 Task: Open Card DIY Review in Board Sales Forecasting and Goal Setting to Workspace Email Marketing Agencies and add a team member Softage.4@softage.net, a label Green, a checklist Volunteer Management, an attachment from your computer, a color Green and finally, add a card description 'Create and send out employee satisfaction survey on performance feedback and recognition' and a comment 'Let us approach this task with a sense of ownership and pride, taking responsibility for its success or failure.'. Add a start date 'Jan 08, 1900' with a due date 'Jan 15, 1900'
Action: Mouse moved to (83, 335)
Screenshot: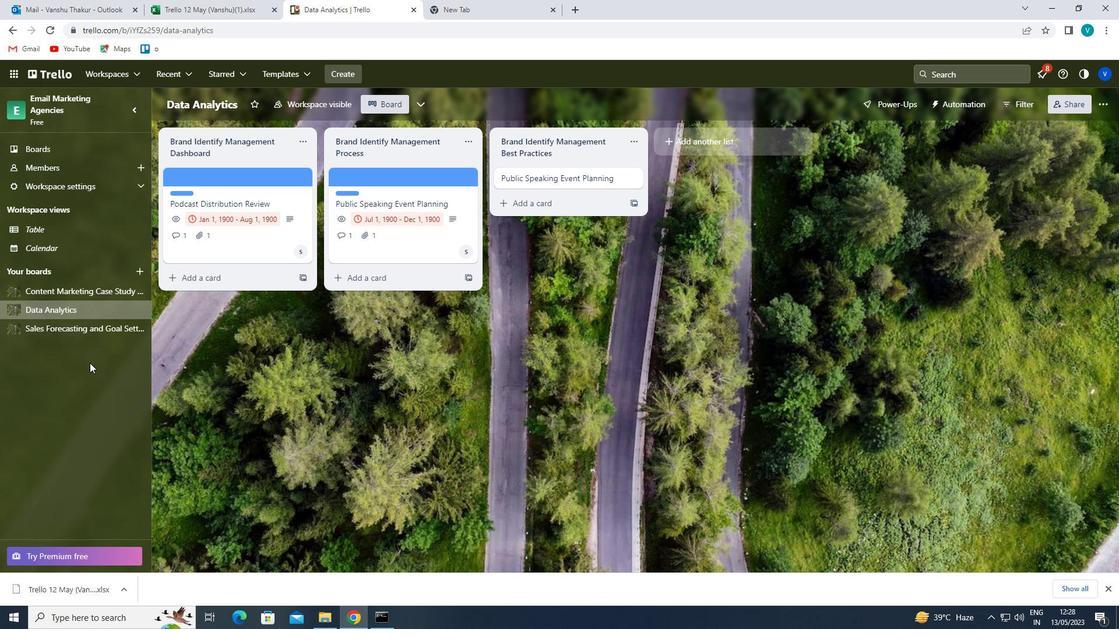 
Action: Mouse pressed left at (83, 335)
Screenshot: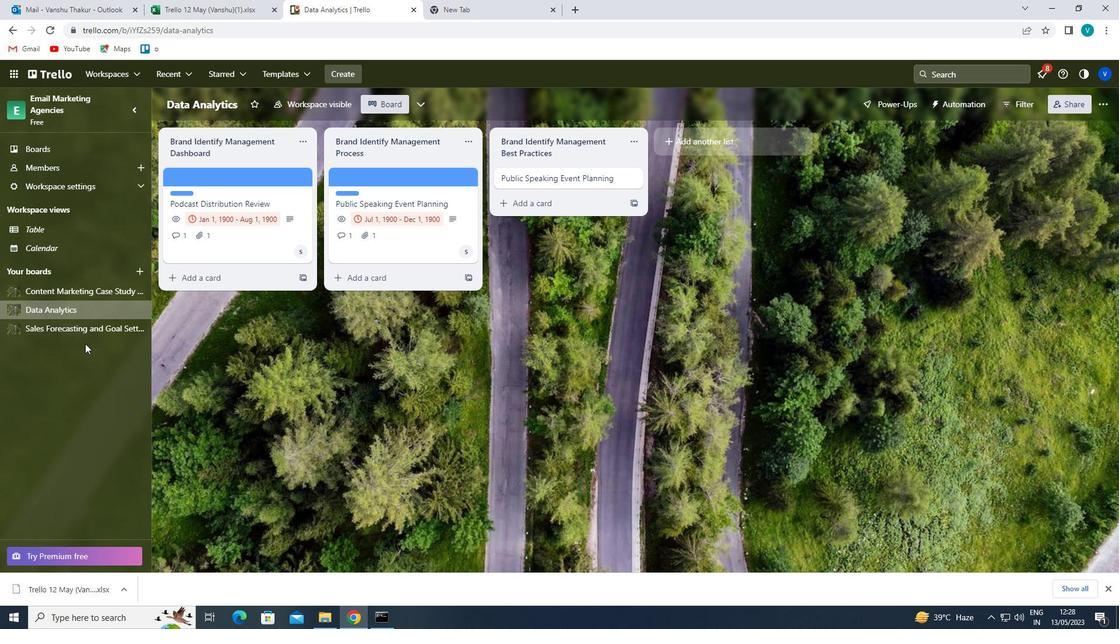 
Action: Mouse moved to (562, 177)
Screenshot: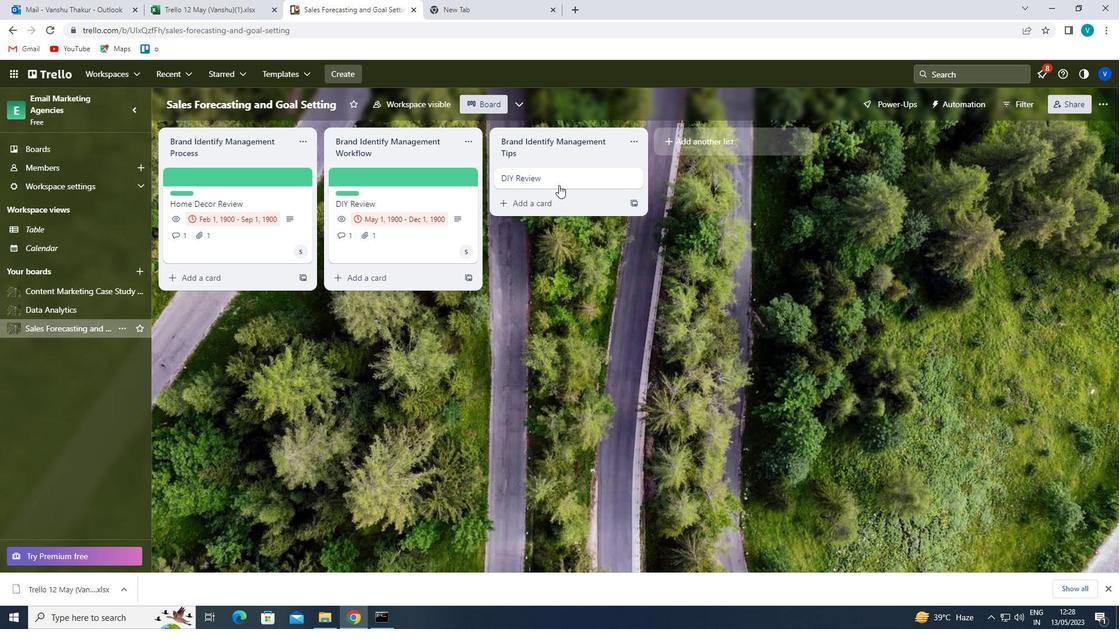 
Action: Mouse pressed left at (562, 177)
Screenshot: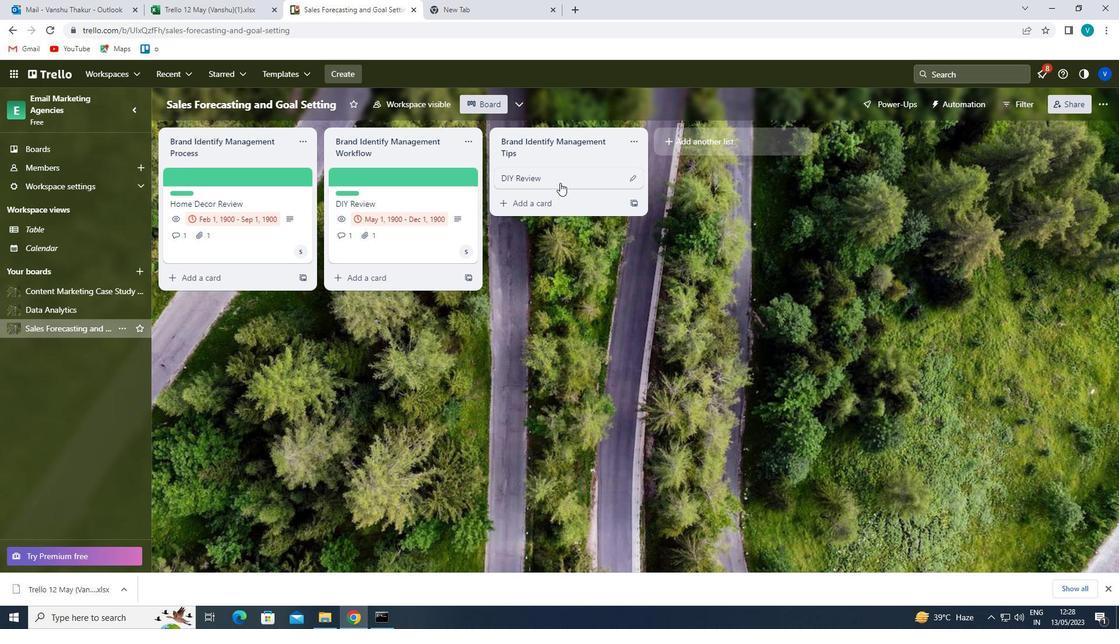 
Action: Mouse moved to (685, 206)
Screenshot: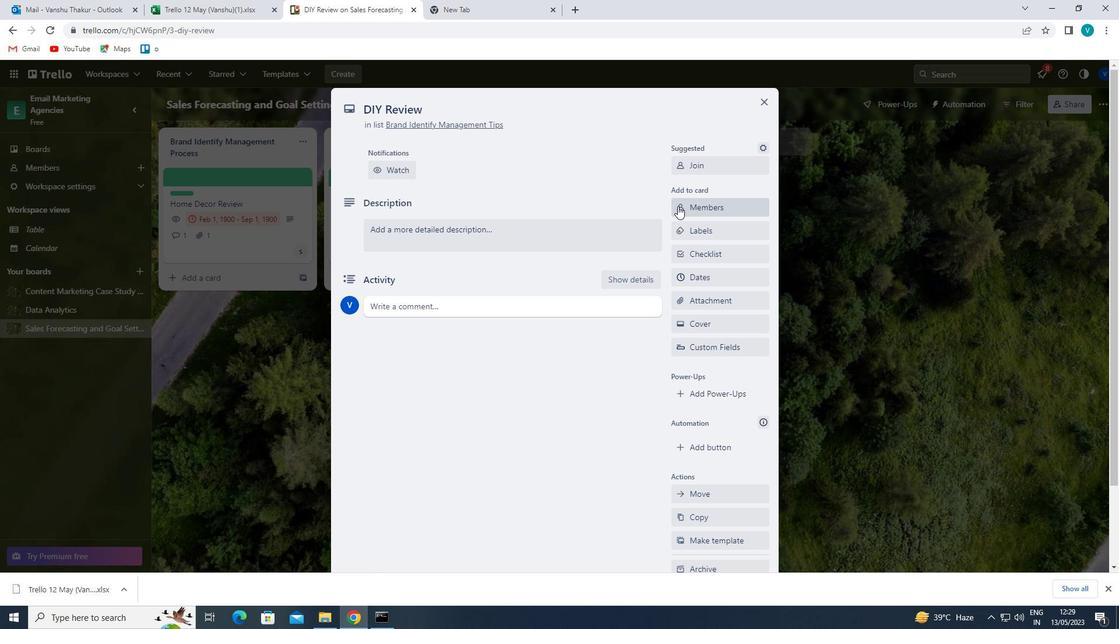 
Action: Mouse pressed left at (685, 206)
Screenshot: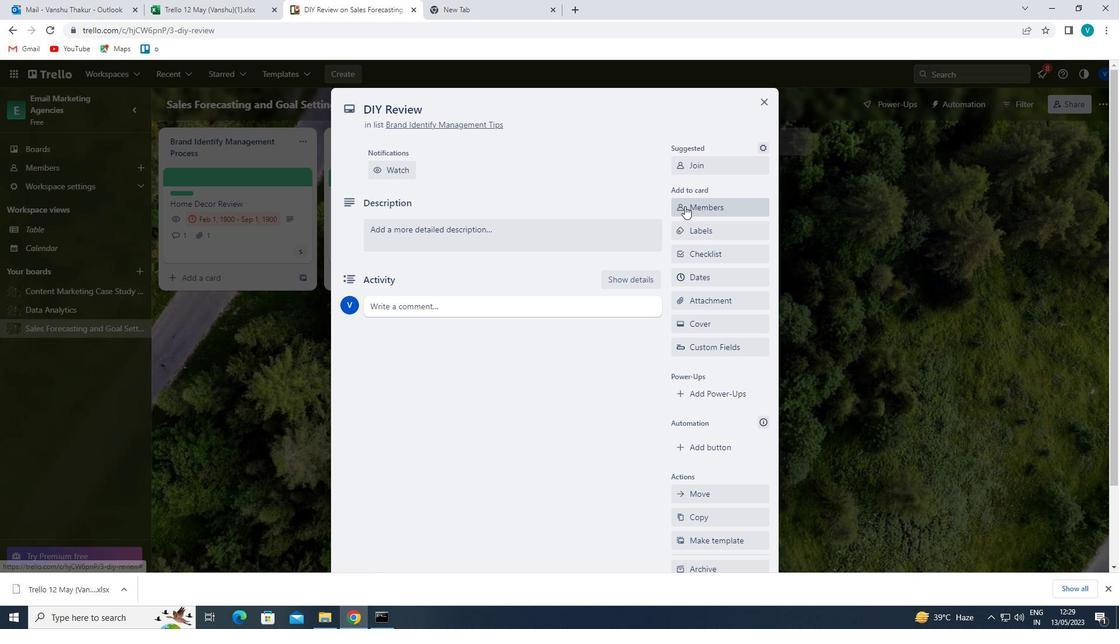 
Action: Mouse moved to (703, 264)
Screenshot: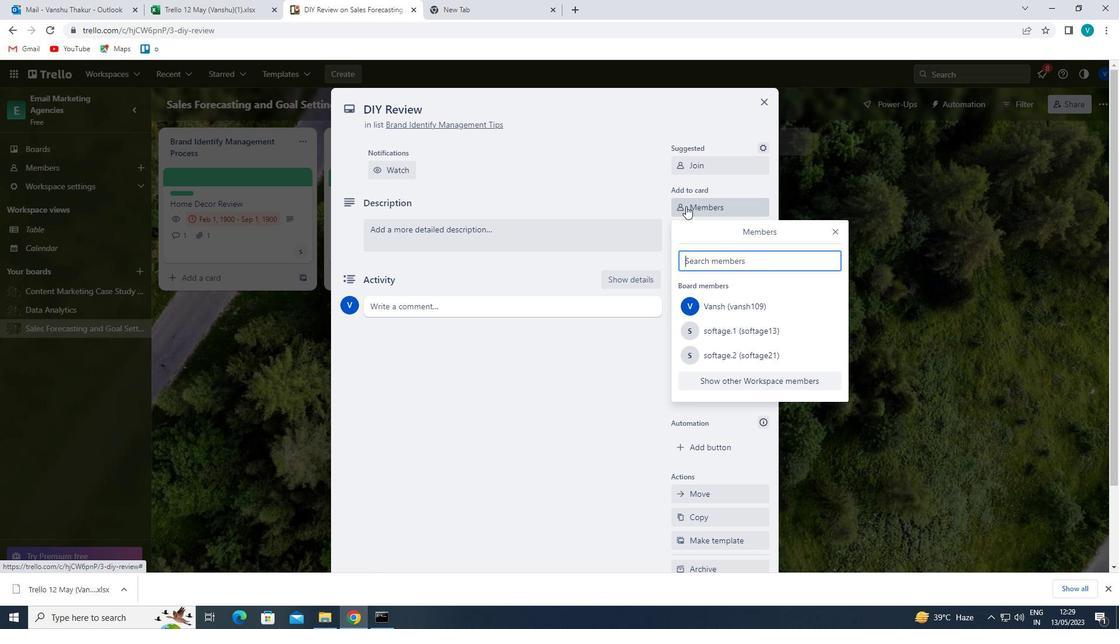 
Action: Mouse pressed left at (703, 264)
Screenshot: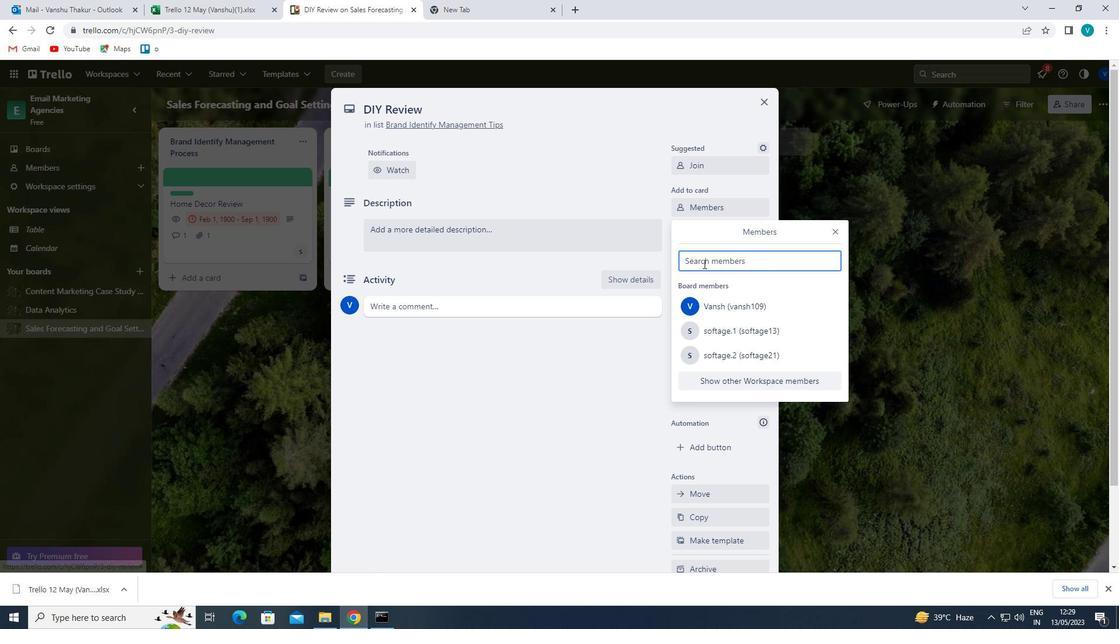 
Action: Key pressed <Key.shift>SOG<Key.backspace>FT
Screenshot: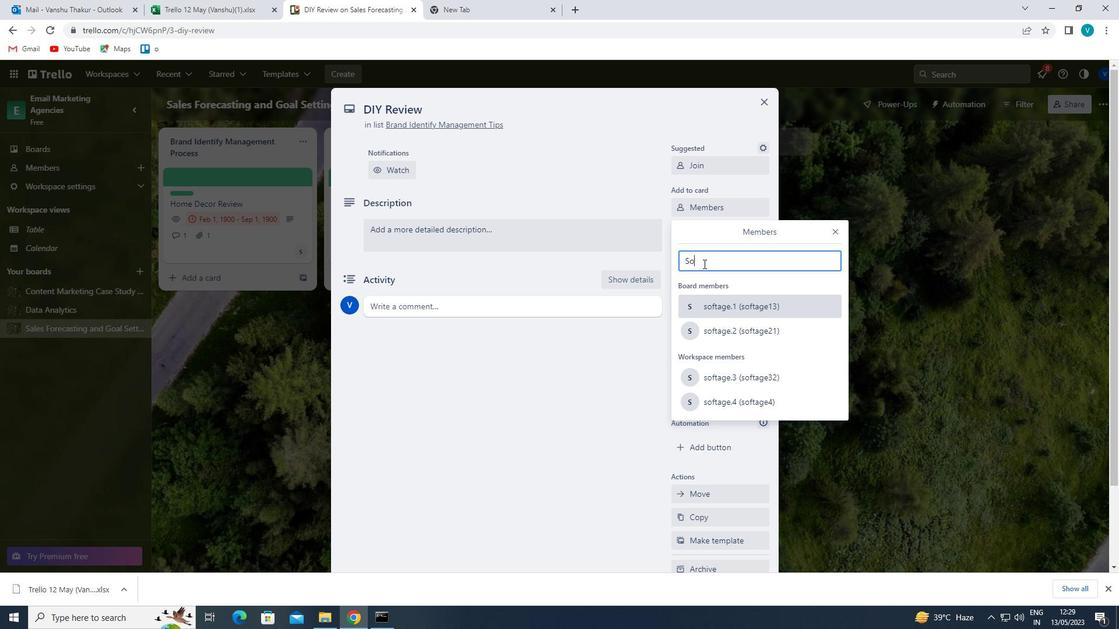 
Action: Mouse moved to (759, 401)
Screenshot: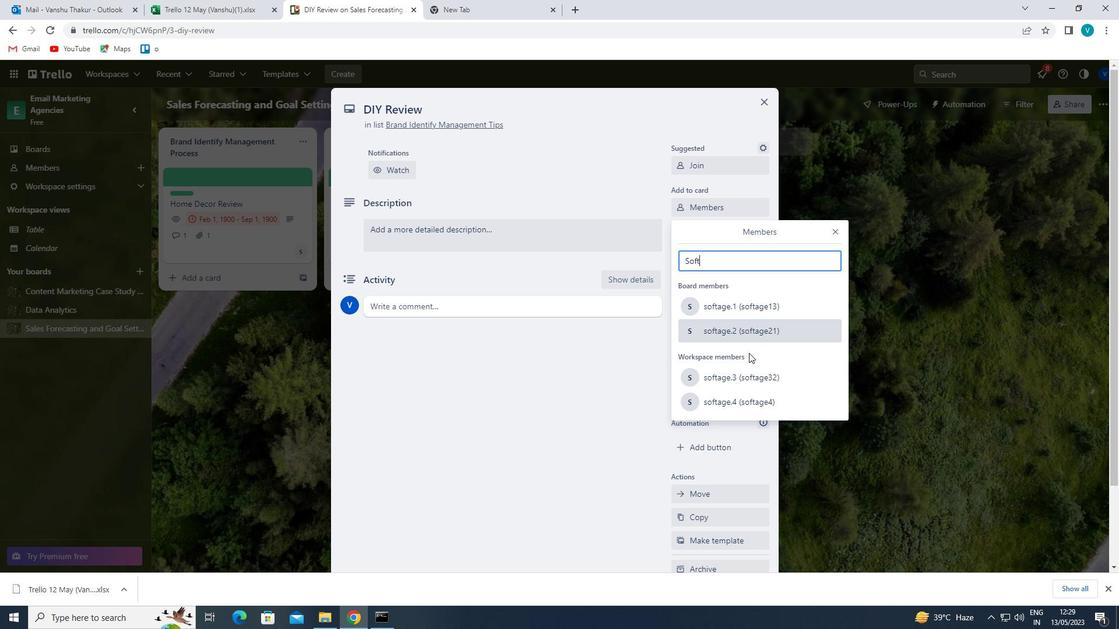 
Action: Mouse pressed left at (759, 401)
Screenshot: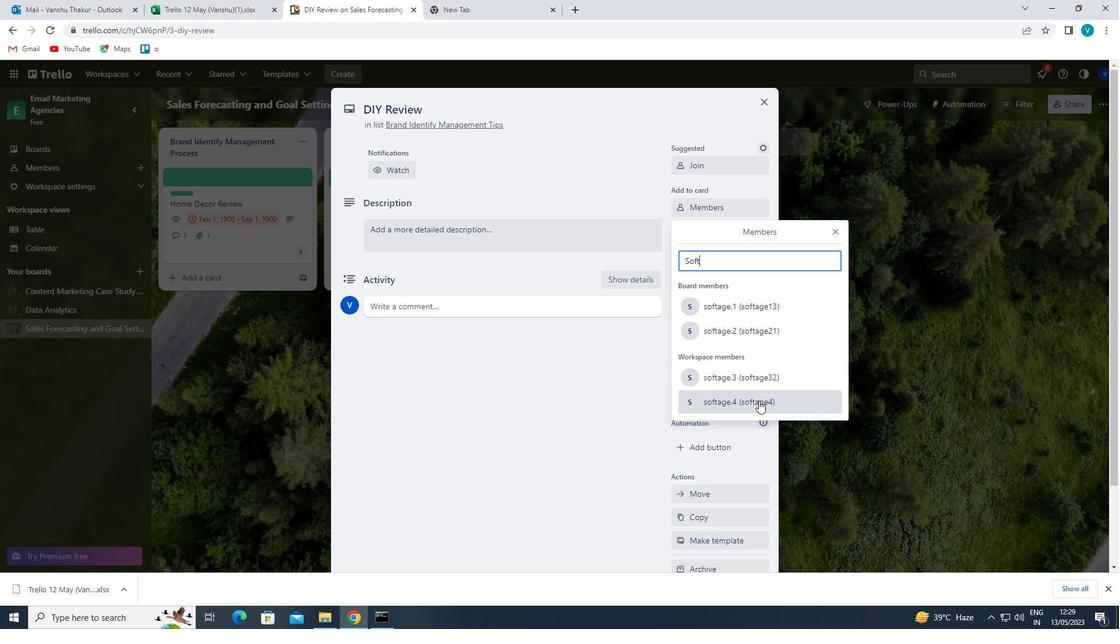 
Action: Mouse moved to (835, 233)
Screenshot: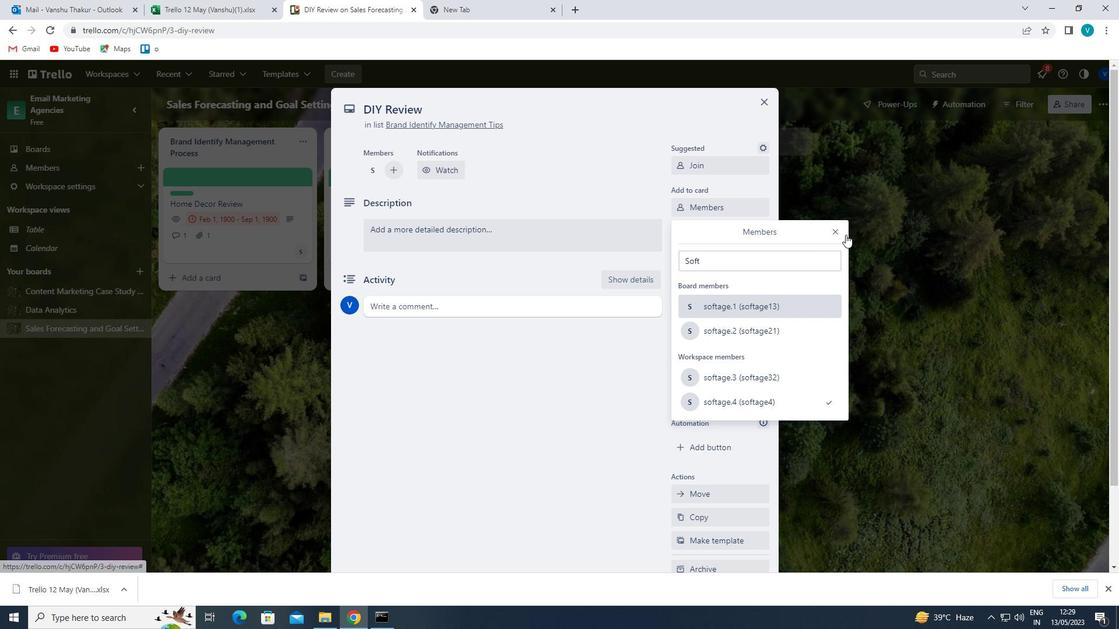 
Action: Mouse pressed left at (835, 233)
Screenshot: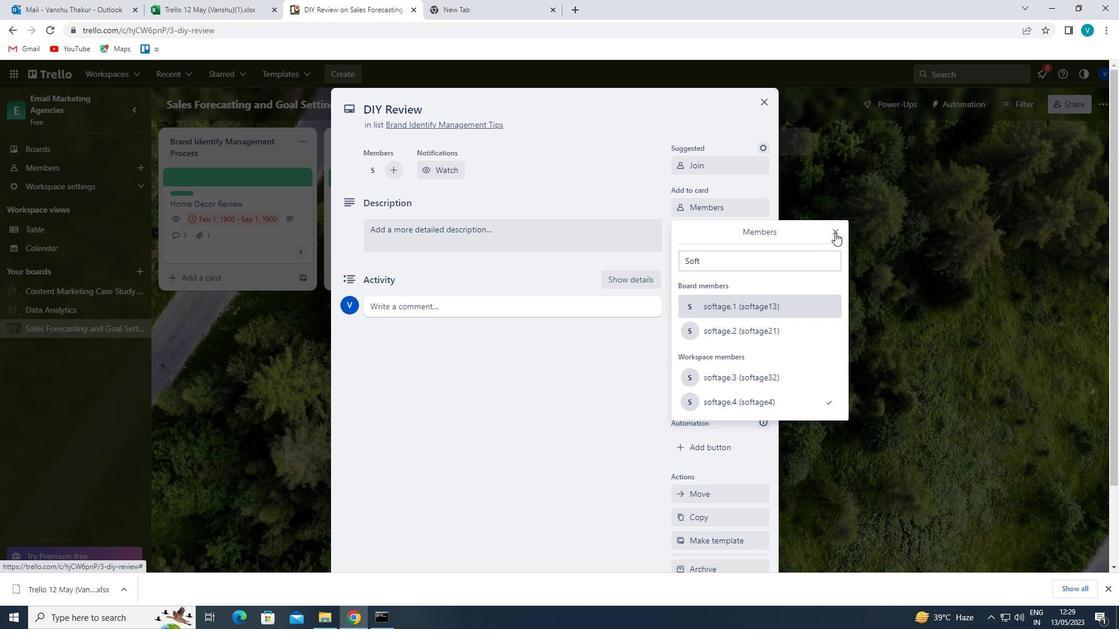 
Action: Mouse moved to (720, 235)
Screenshot: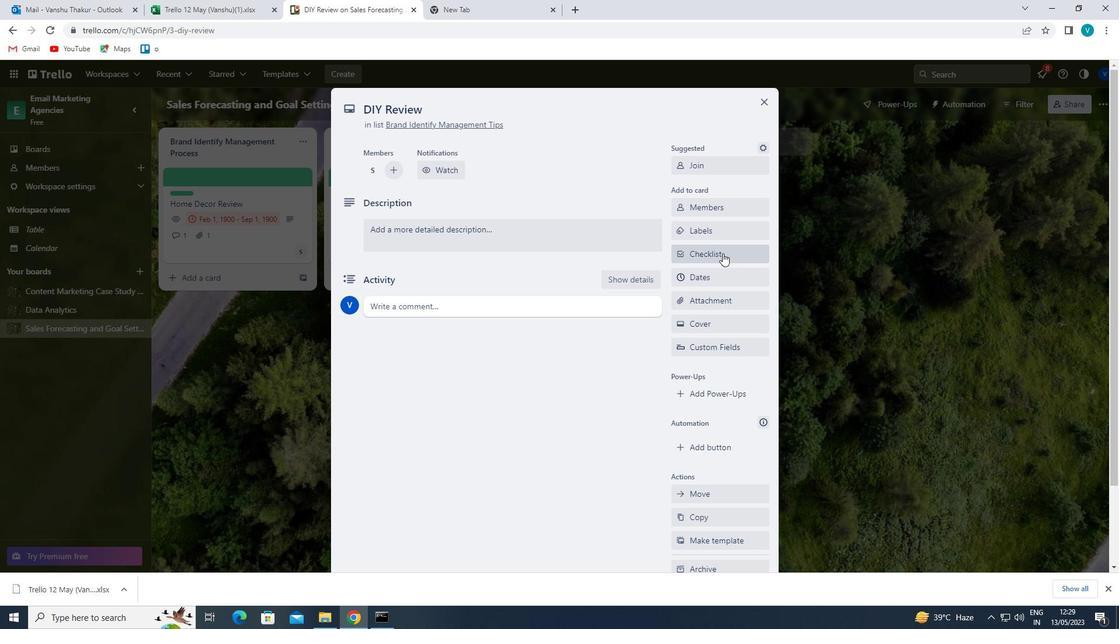 
Action: Mouse pressed left at (720, 235)
Screenshot: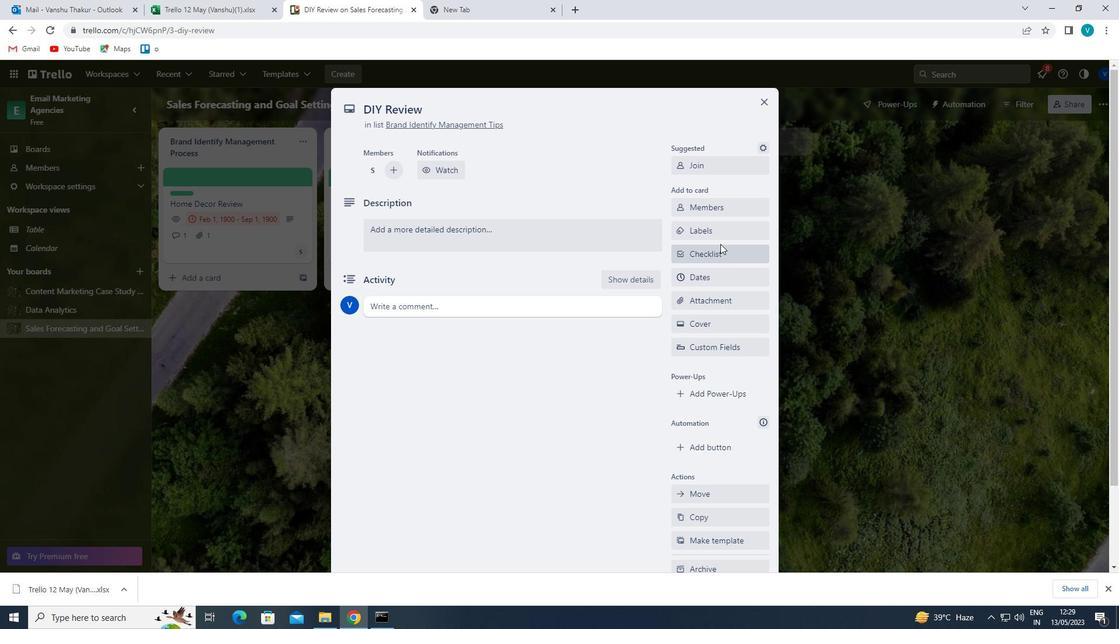 
Action: Mouse moved to (728, 324)
Screenshot: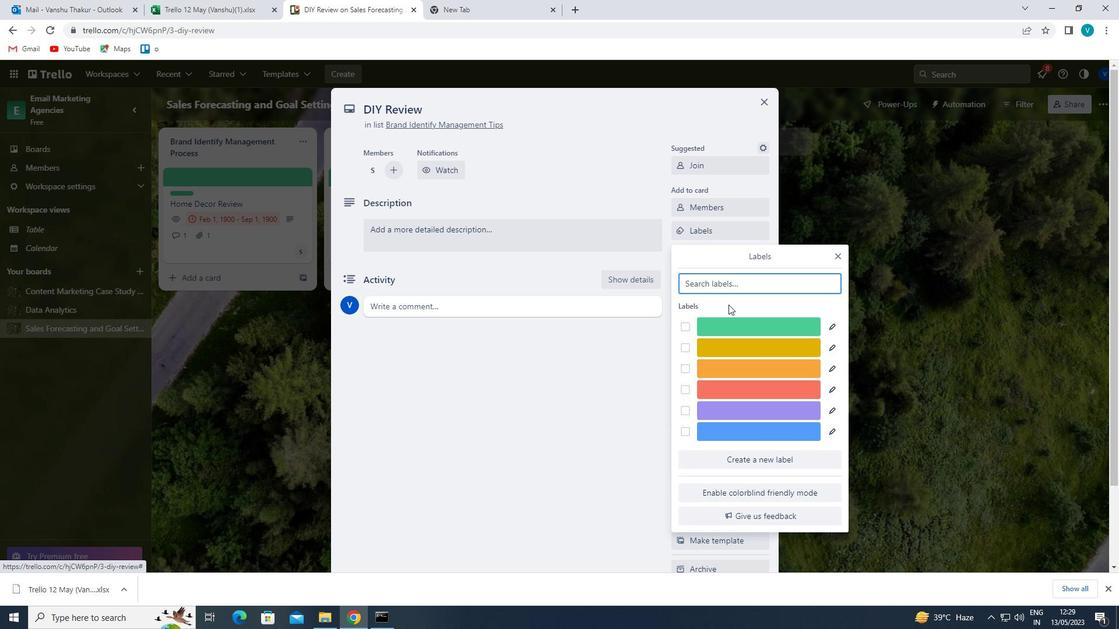 
Action: Mouse pressed left at (728, 324)
Screenshot: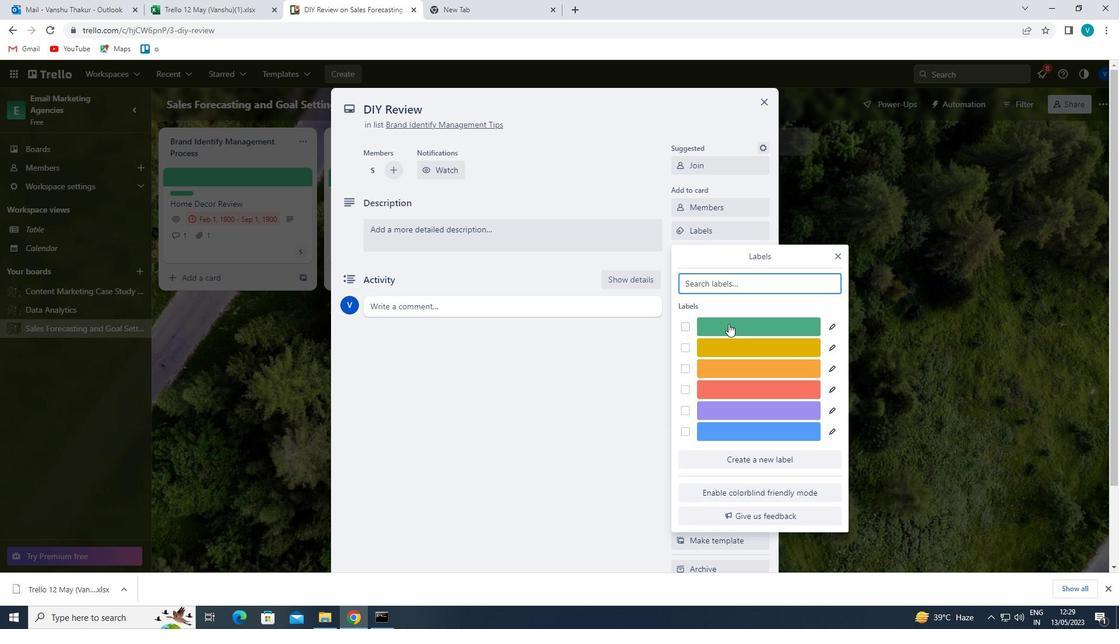 
Action: Mouse moved to (835, 255)
Screenshot: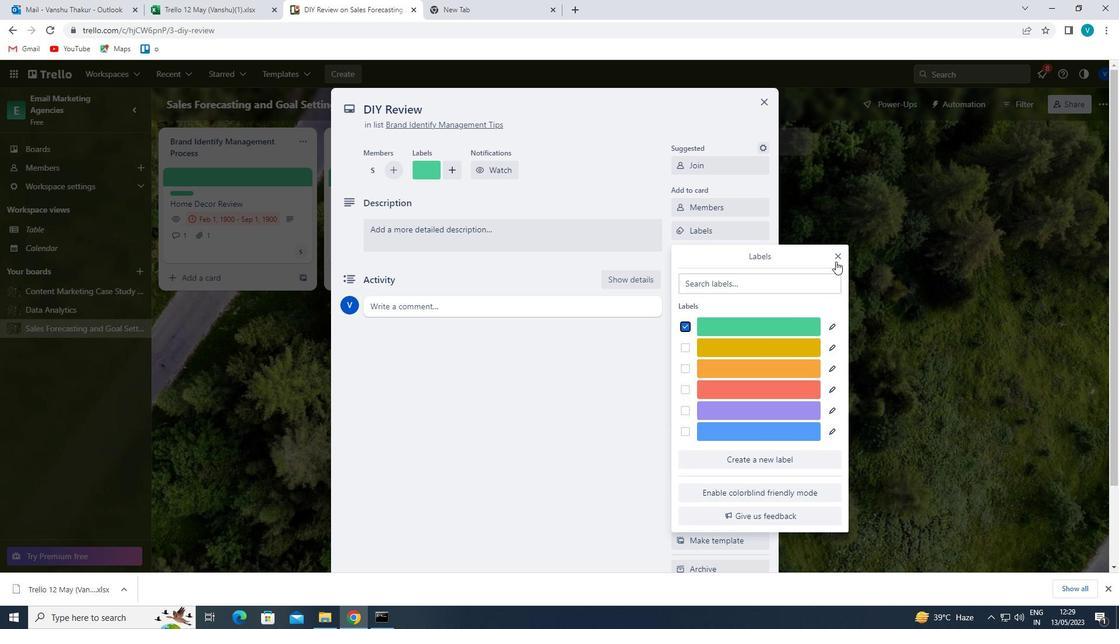 
Action: Mouse pressed left at (835, 255)
Screenshot: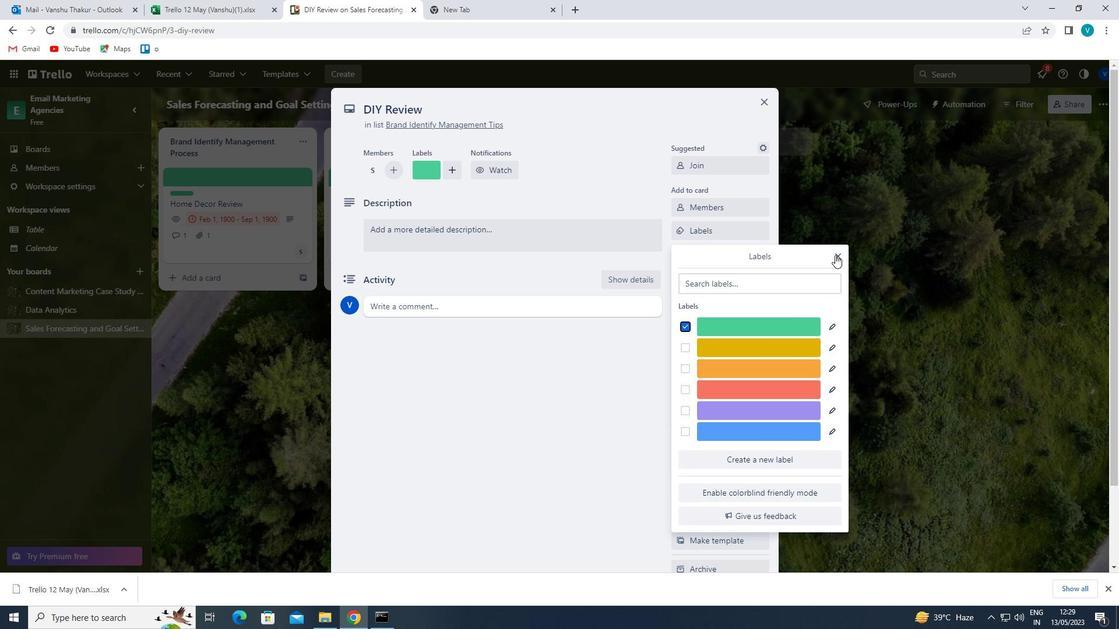 
Action: Mouse moved to (719, 263)
Screenshot: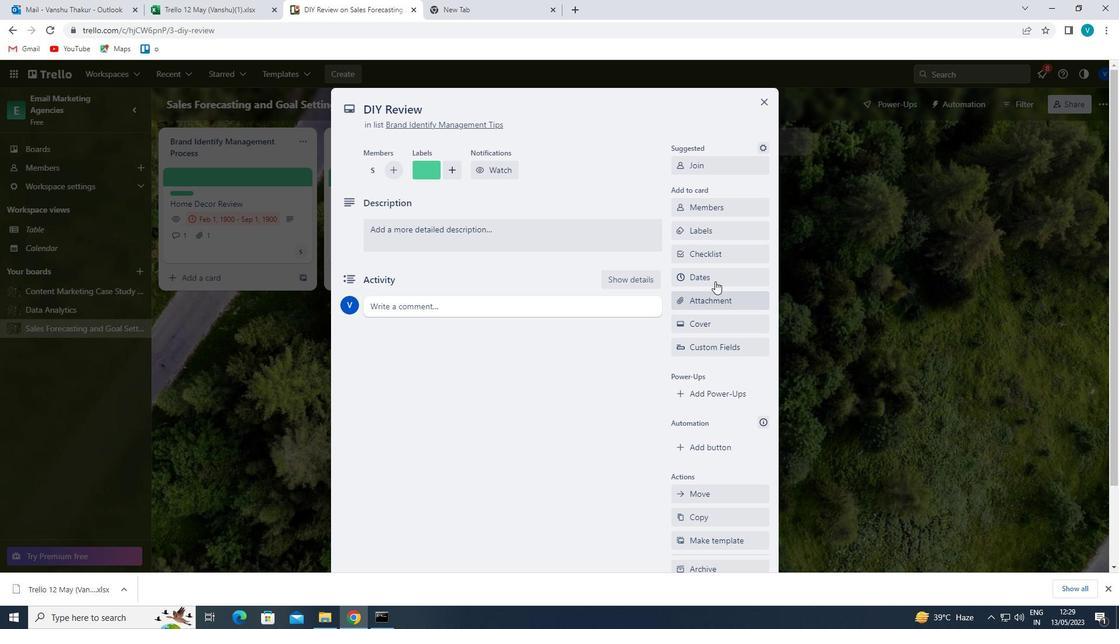 
Action: Mouse pressed left at (719, 263)
Screenshot: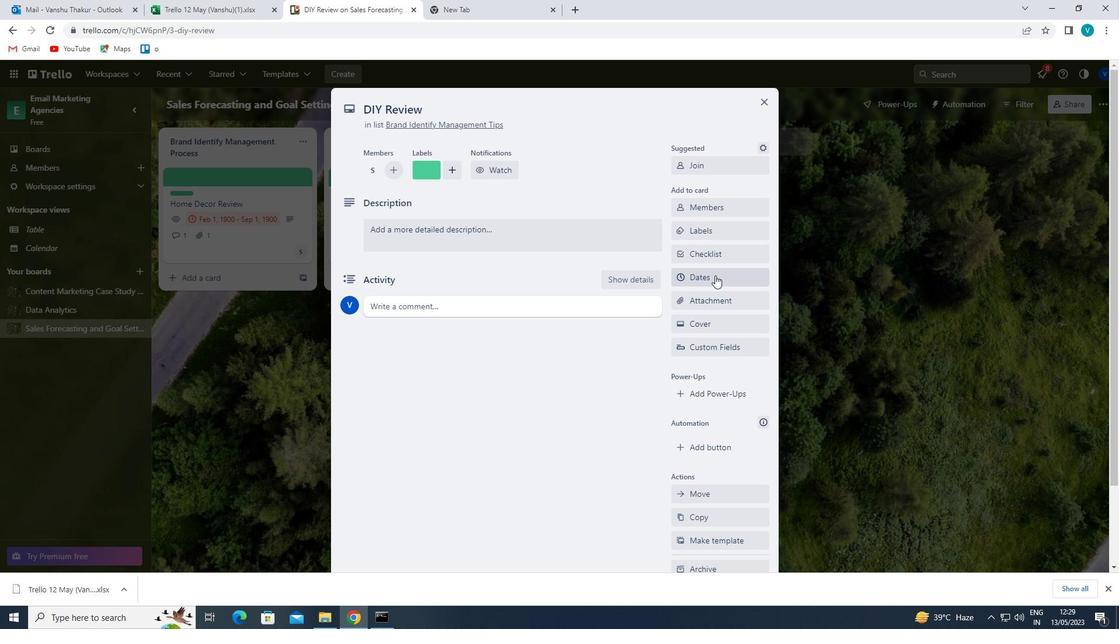 
Action: Mouse moved to (723, 258)
Screenshot: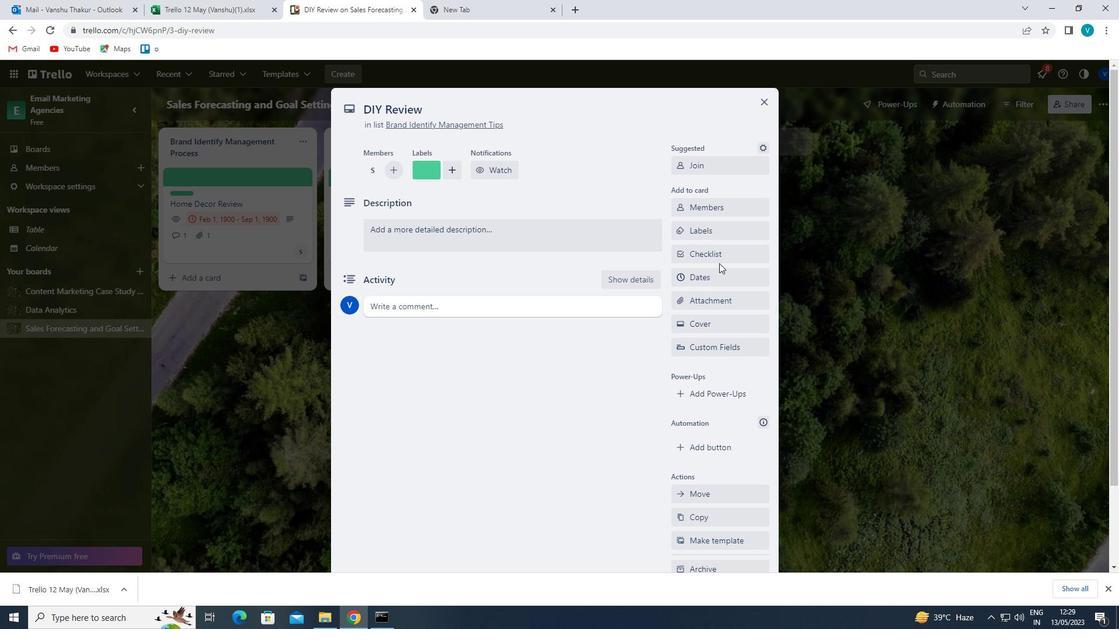 
Action: Mouse pressed left at (723, 258)
Screenshot: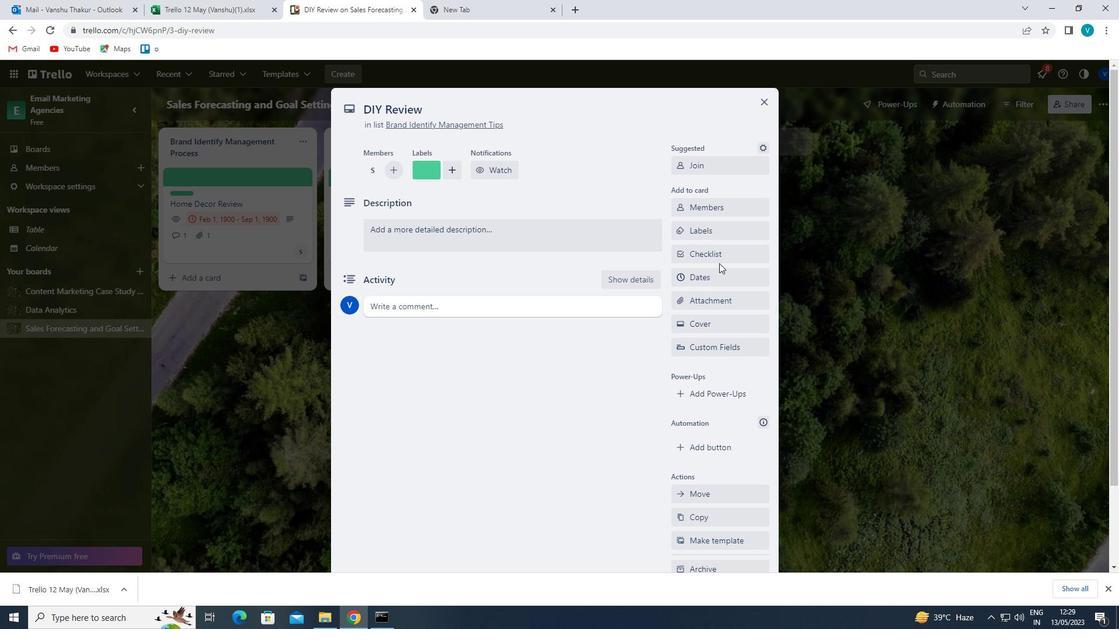 
Action: Key pressed <Key.shift>VOLUNTEER
Screenshot: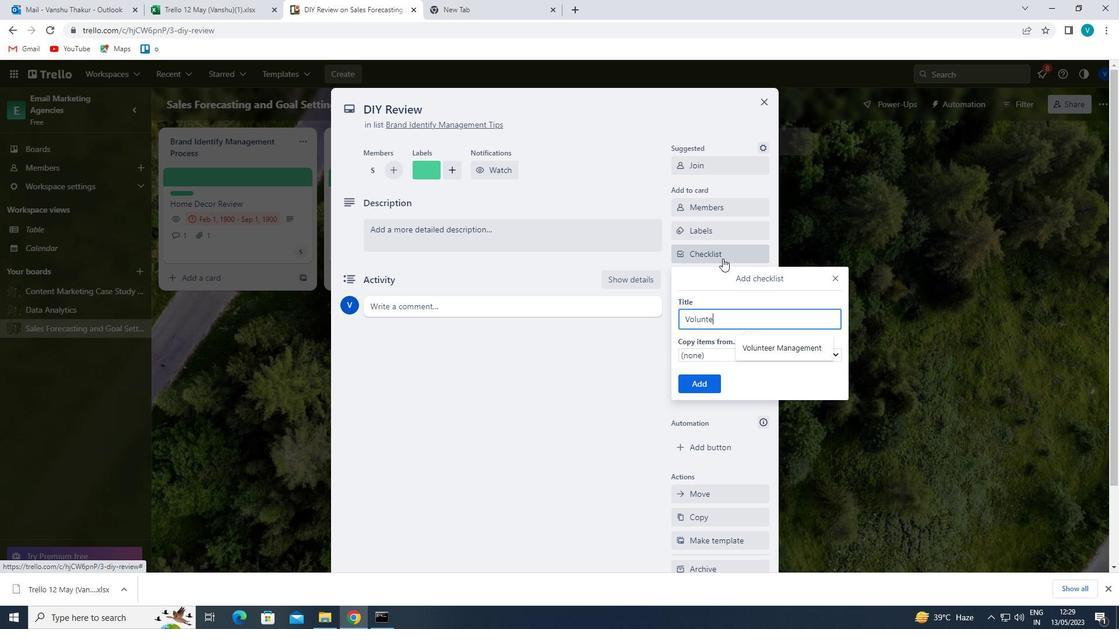 
Action: Mouse moved to (761, 347)
Screenshot: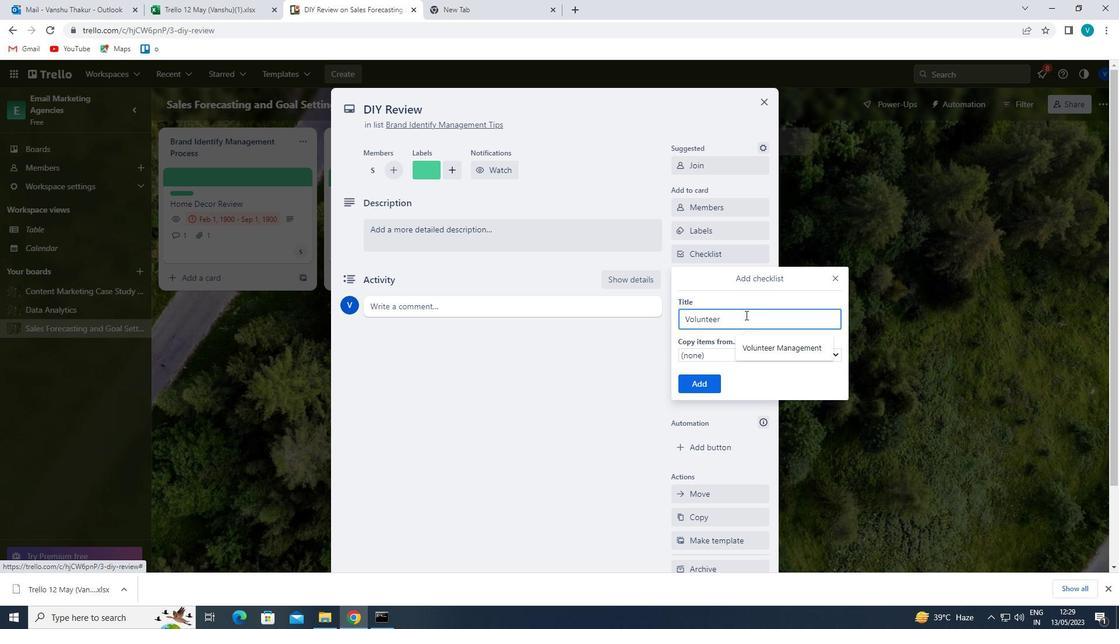 
Action: Mouse pressed left at (761, 347)
Screenshot: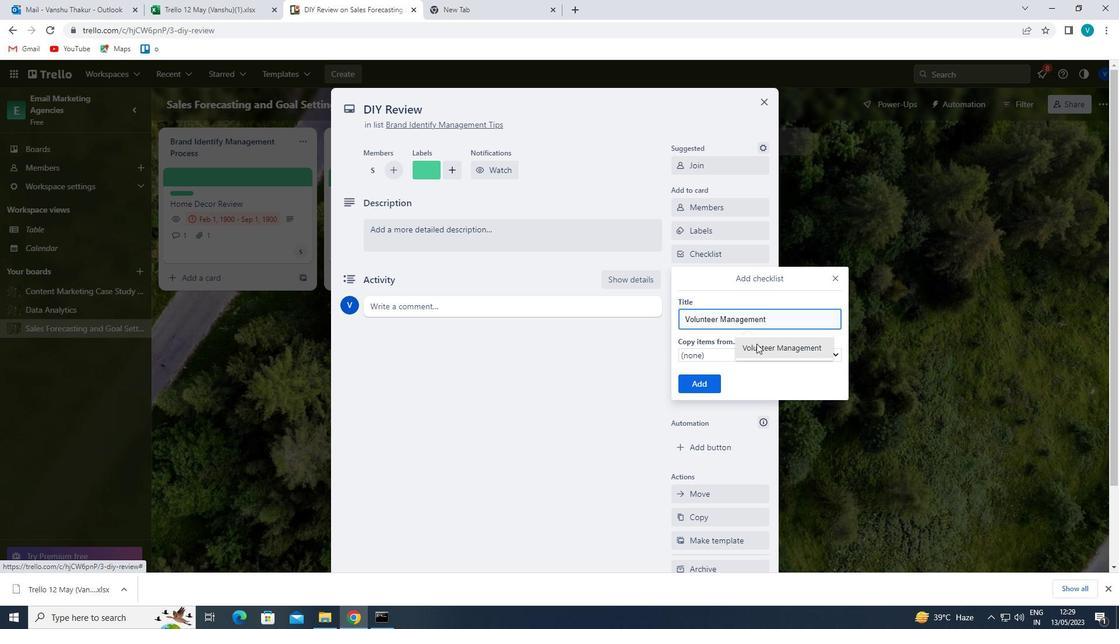 
Action: Mouse moved to (706, 382)
Screenshot: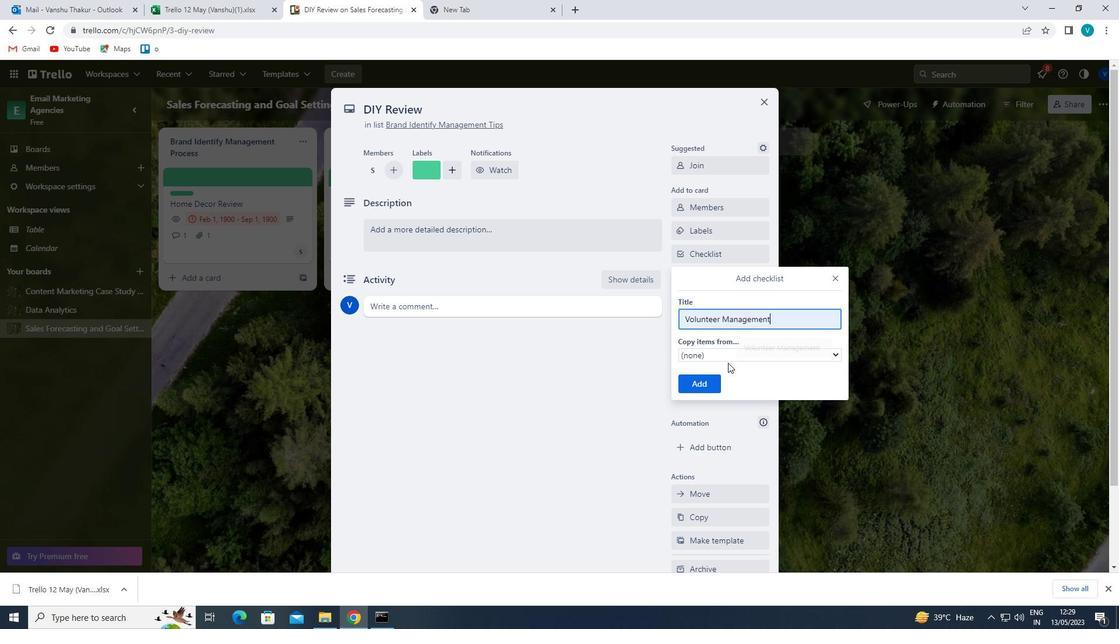 
Action: Mouse pressed left at (706, 382)
Screenshot: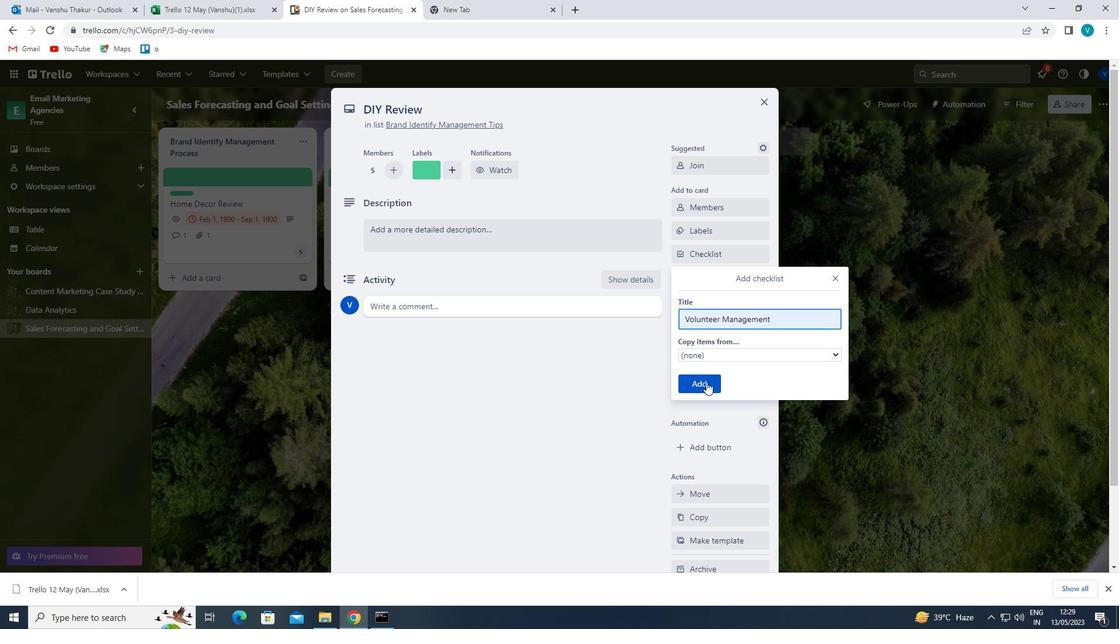 
Action: Mouse moved to (710, 293)
Screenshot: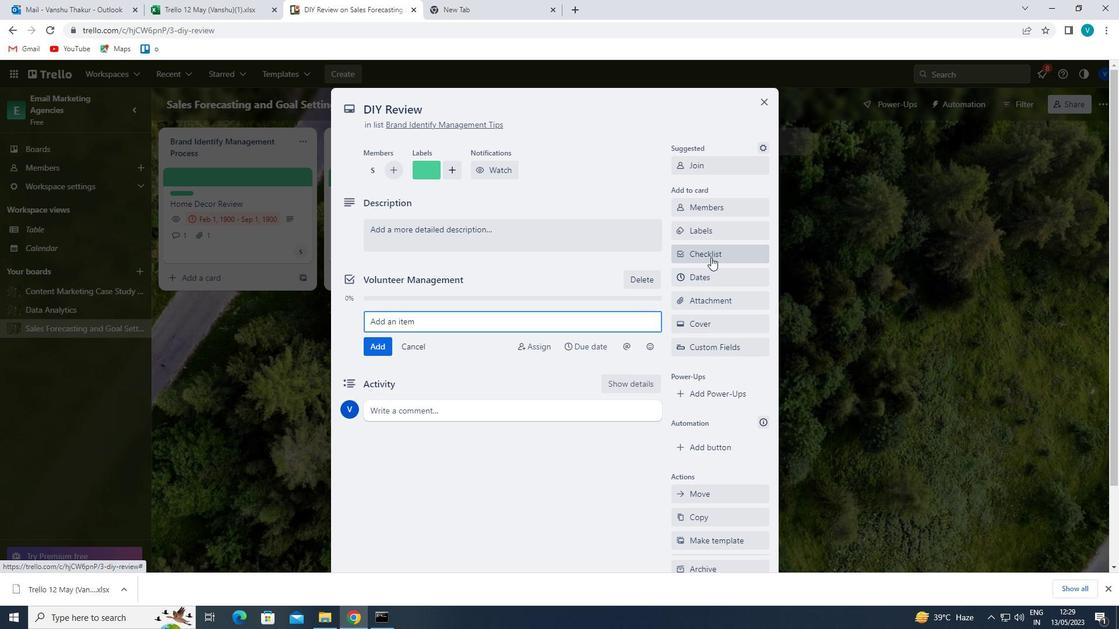 
Action: Mouse pressed left at (710, 293)
Screenshot: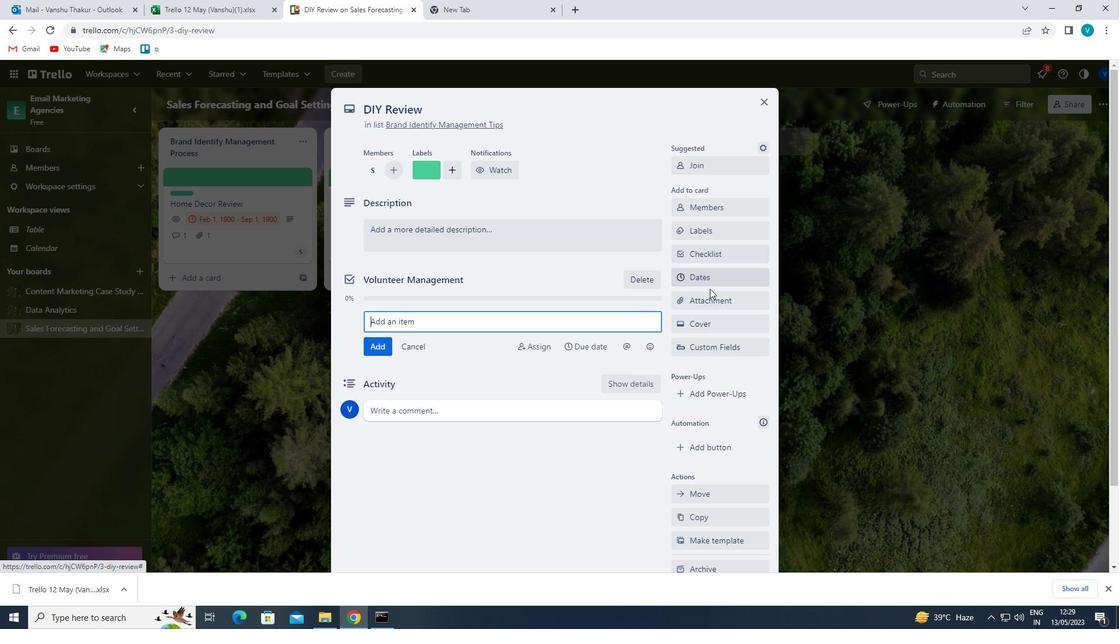 
Action: Mouse moved to (698, 348)
Screenshot: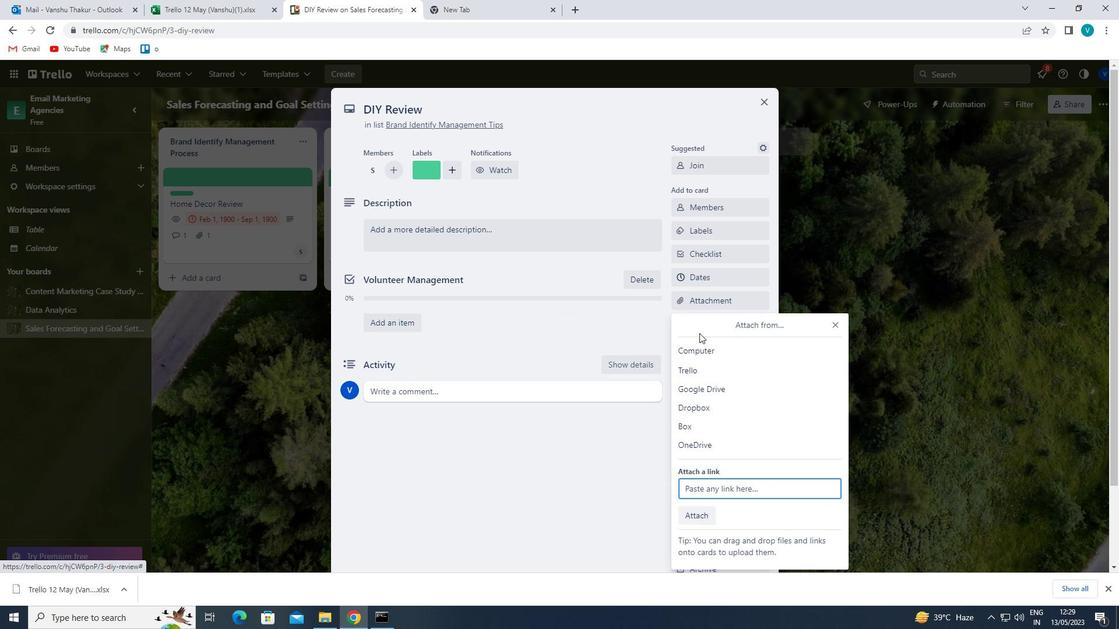
Action: Mouse pressed left at (698, 348)
Screenshot: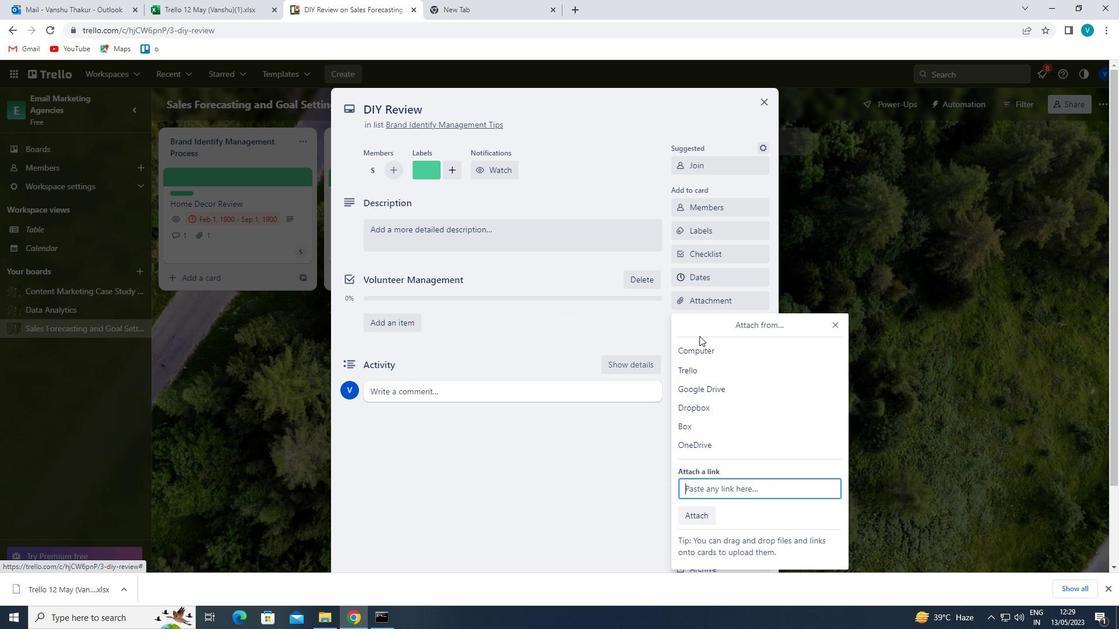
Action: Mouse moved to (163, 202)
Screenshot: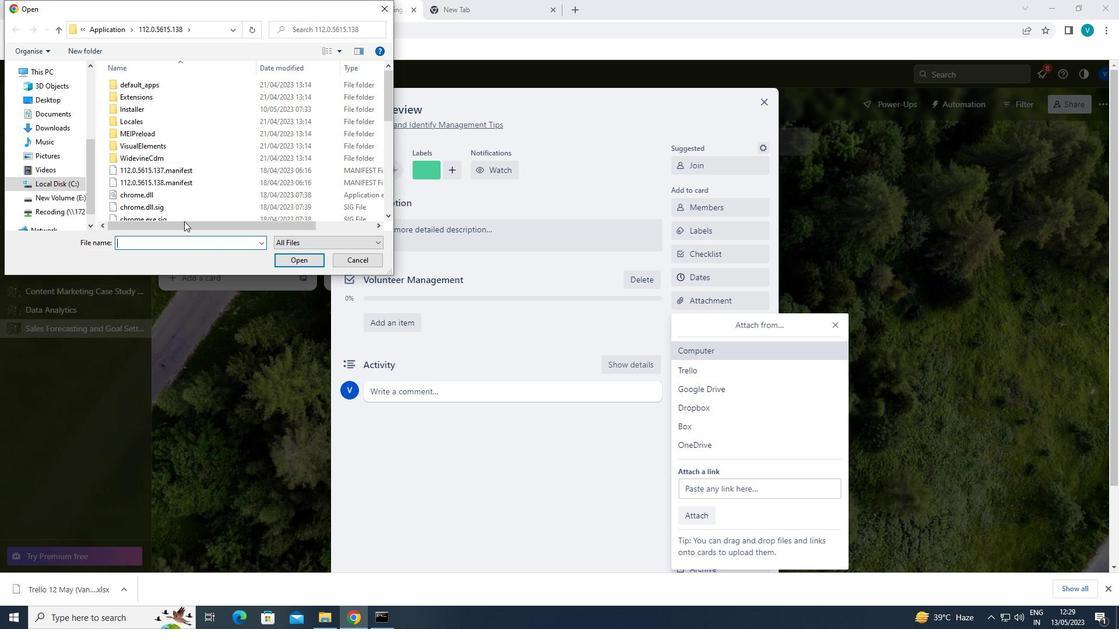 
Action: Mouse pressed left at (163, 202)
Screenshot: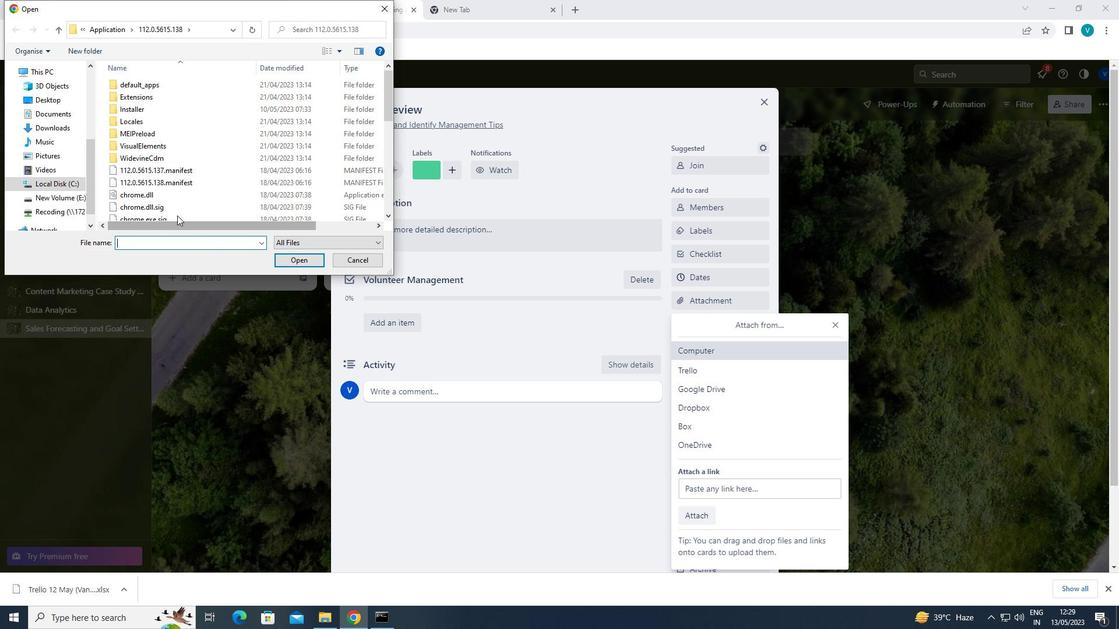 
Action: Mouse moved to (302, 265)
Screenshot: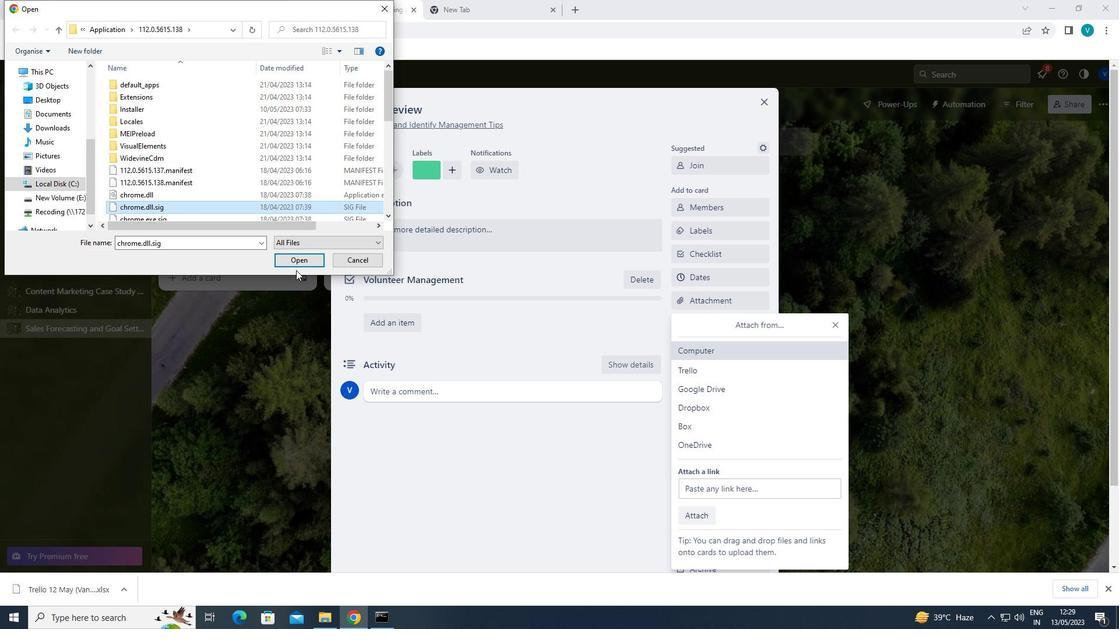
Action: Mouse pressed left at (302, 265)
Screenshot: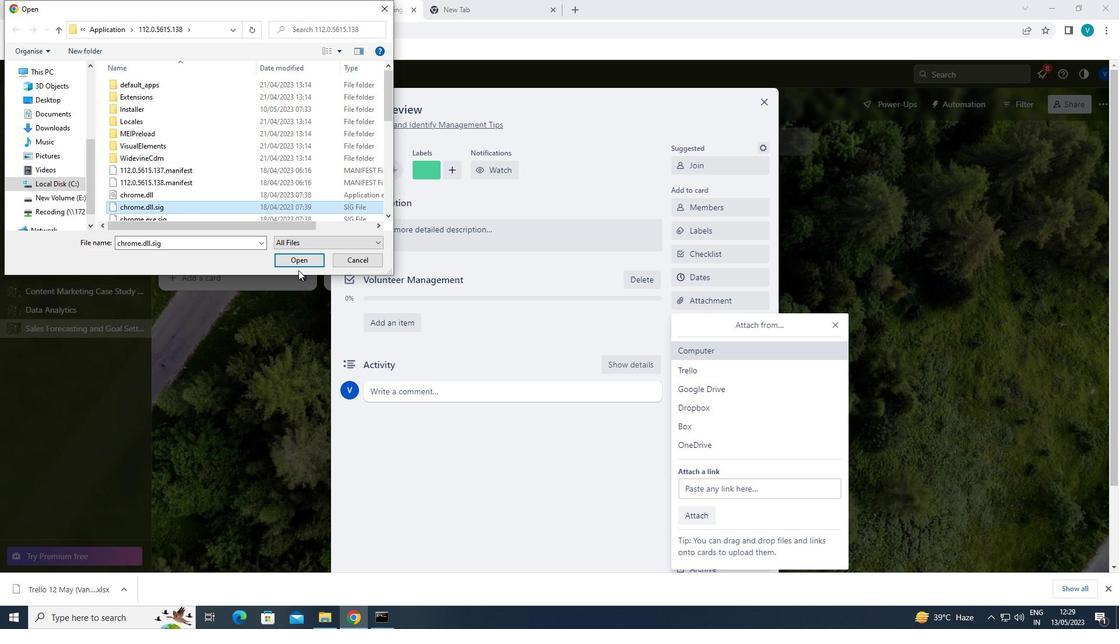 
Action: Mouse moved to (696, 321)
Screenshot: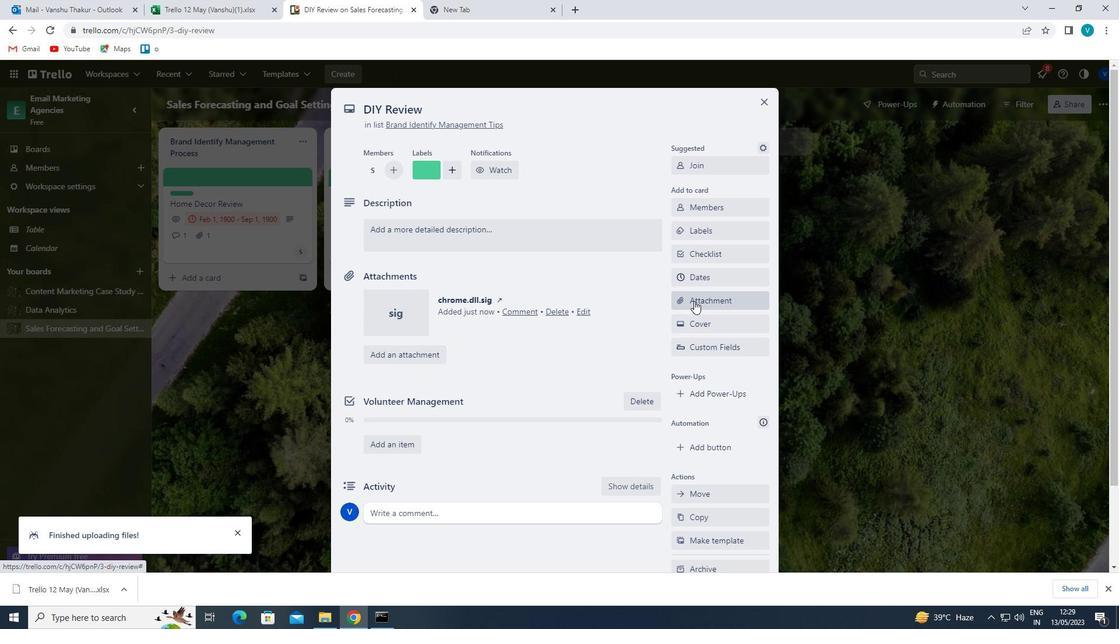 
Action: Mouse pressed left at (696, 321)
Screenshot: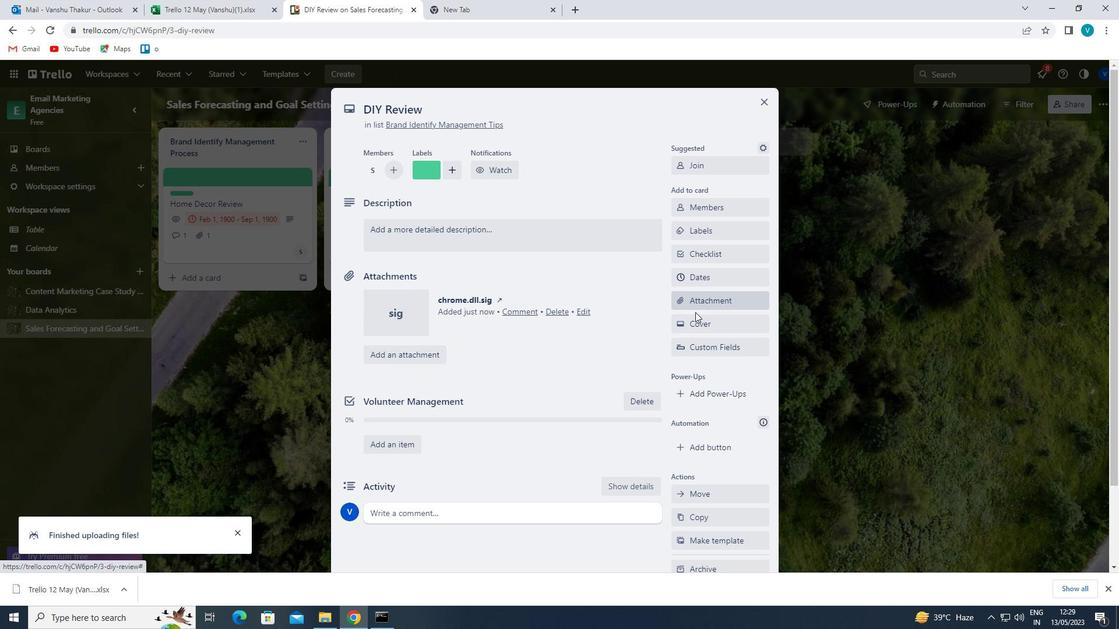 
Action: Mouse moved to (694, 333)
Screenshot: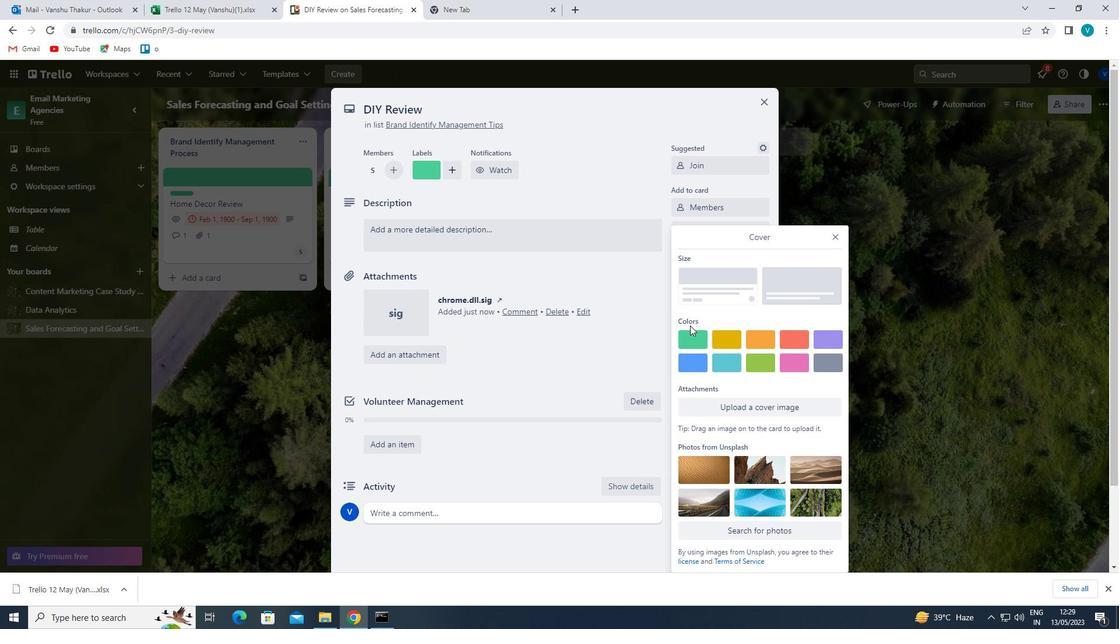 
Action: Mouse pressed left at (694, 333)
Screenshot: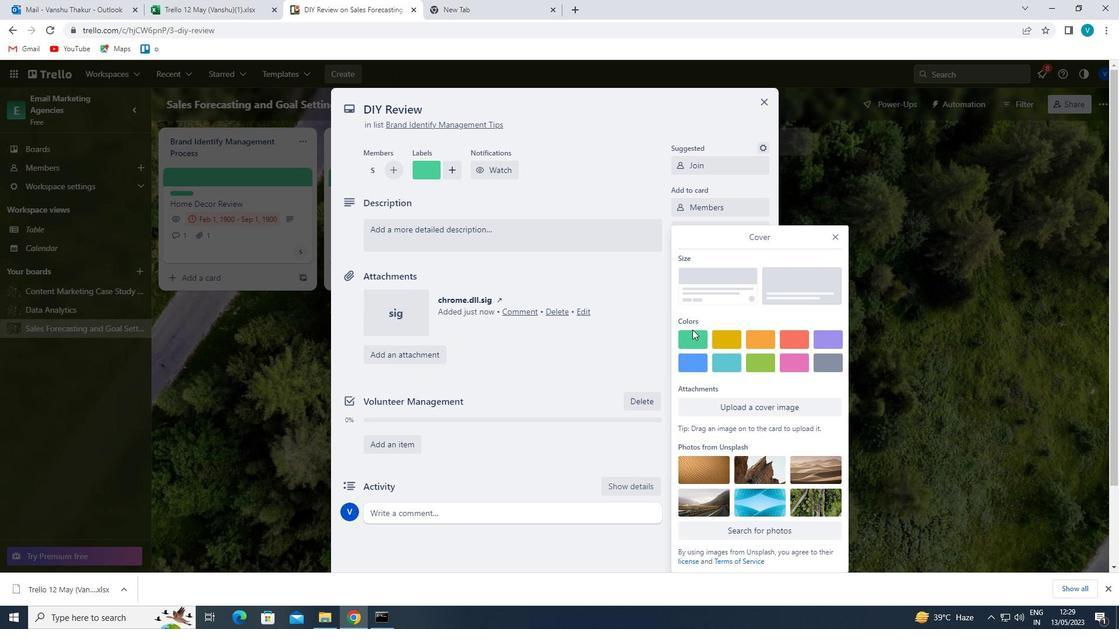 
Action: Mouse moved to (834, 215)
Screenshot: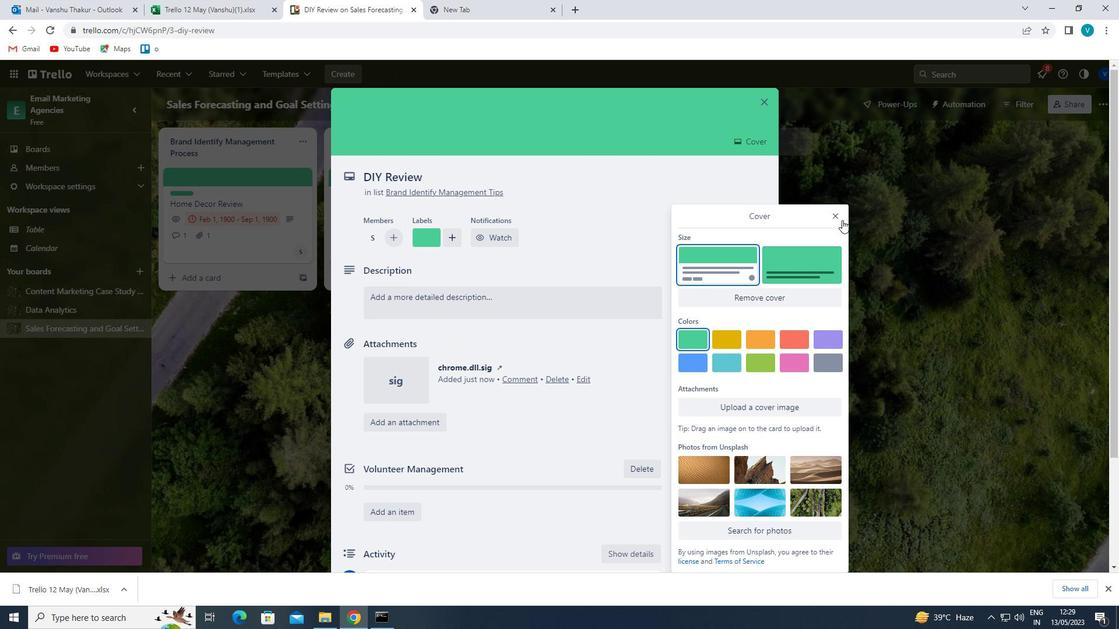 
Action: Mouse pressed left at (834, 215)
Screenshot: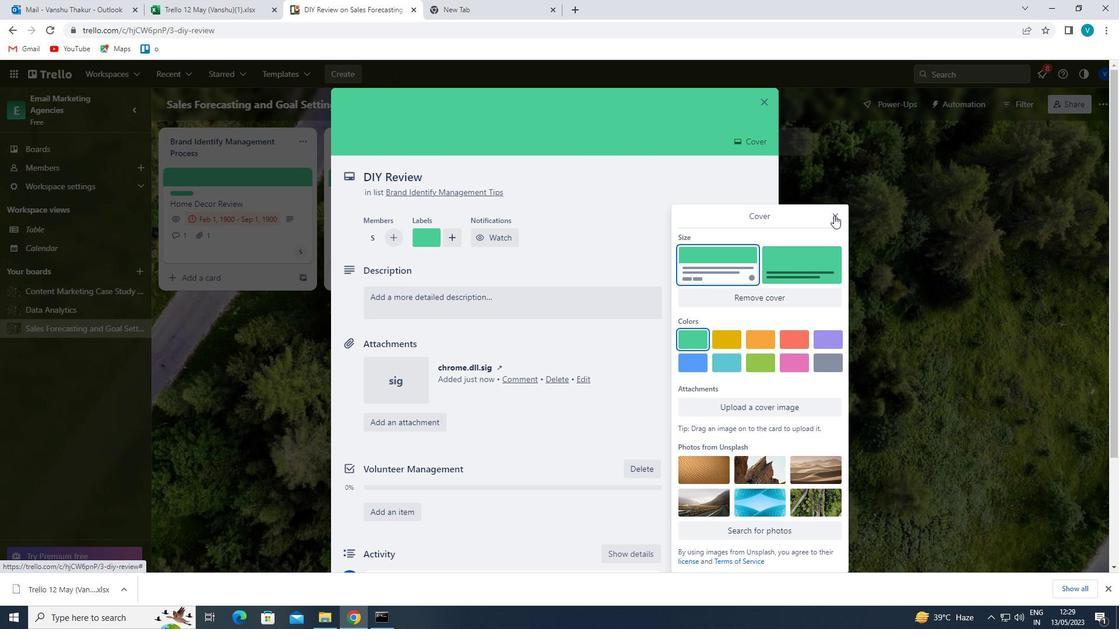 
Action: Mouse moved to (555, 292)
Screenshot: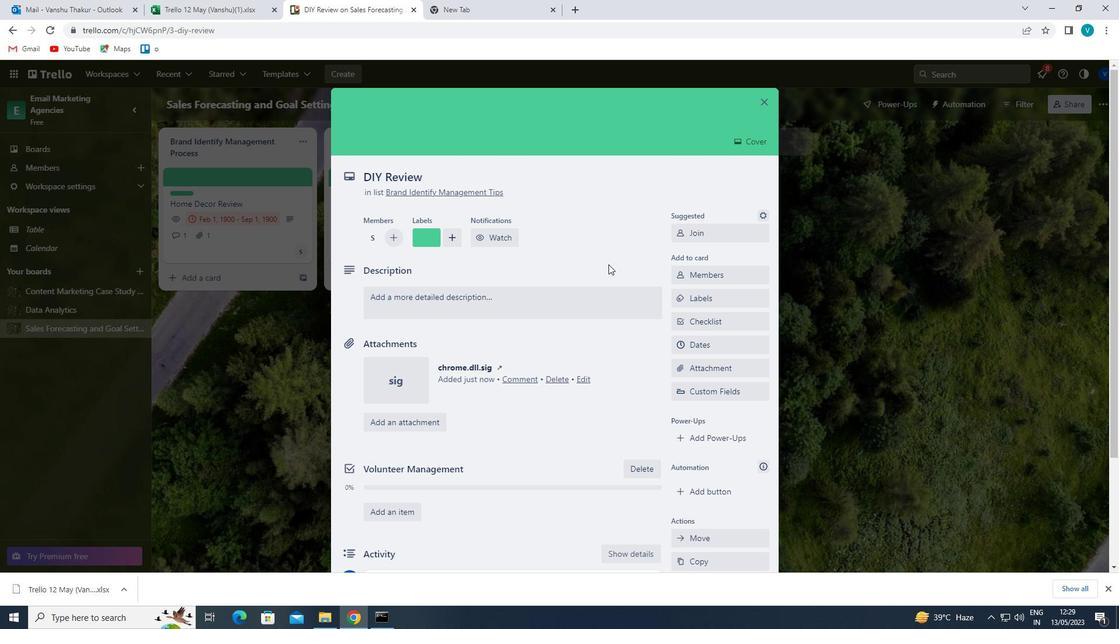 
Action: Mouse pressed left at (555, 292)
Screenshot: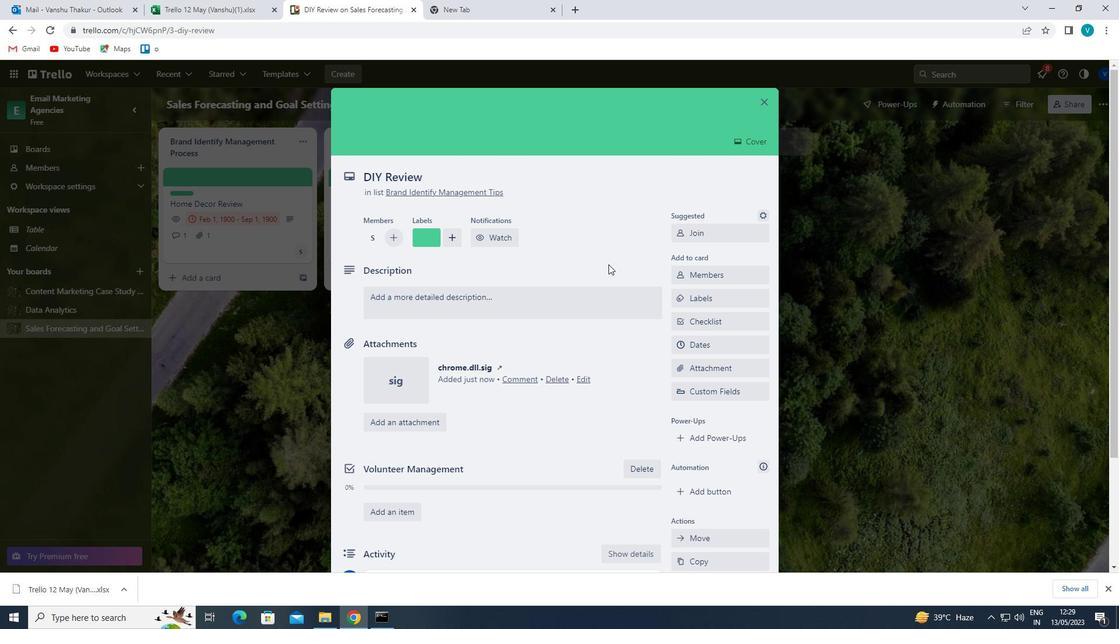 
Action: Key pressed '<Key.shift>CREATE<Key.space>AND<Key.space>SEND<Key.space>OUT<Key.space>EMPLOYEES<Key.space>SATISFACTION<Key.space>SURVEY<Key.space>ON<Key.space>PERFORMANCE<Key.space>FEEDV<Key.backspace>BACK<Key.space>AND<Key.space>RECOGNITION'
Screenshot: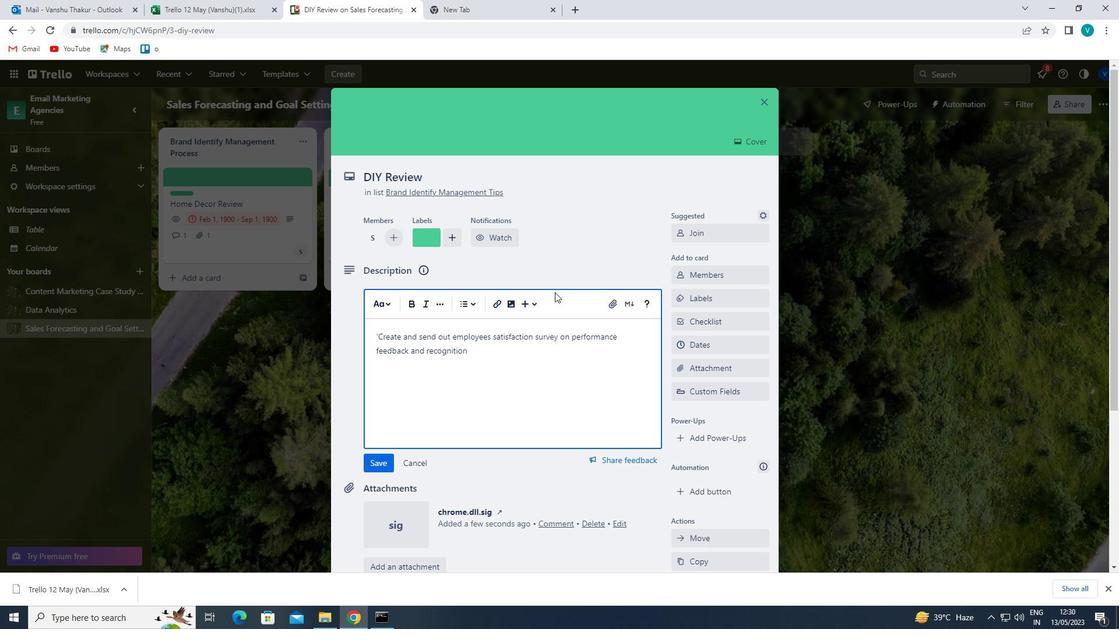 
Action: Mouse moved to (386, 461)
Screenshot: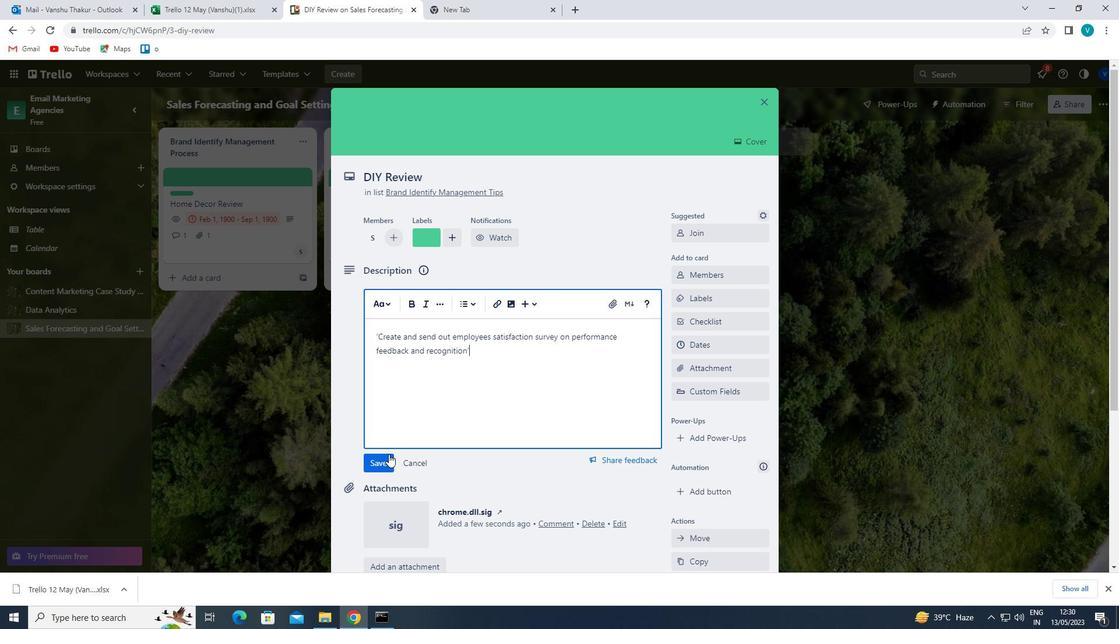 
Action: Mouse pressed left at (386, 461)
Screenshot: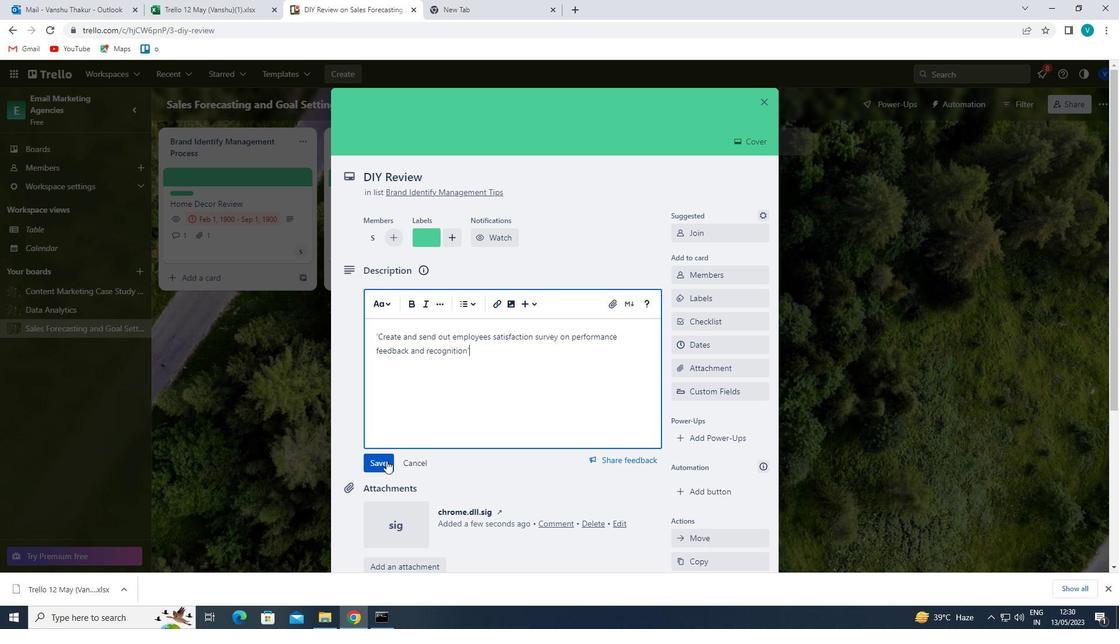 
Action: Mouse scrolled (386, 460) with delta (0, 0)
Screenshot: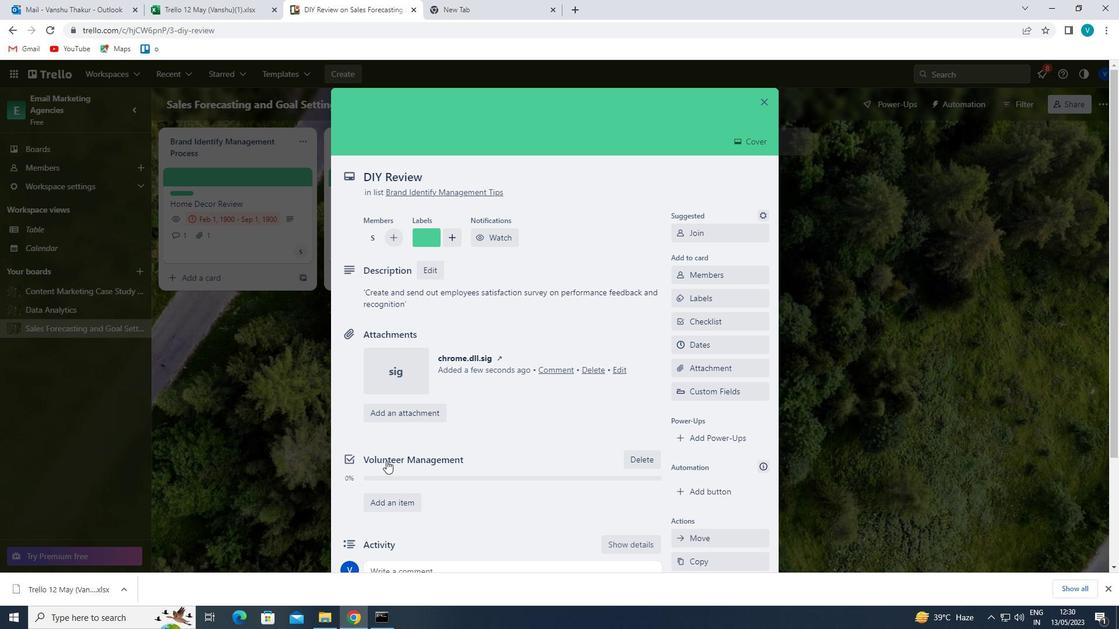 
Action: Mouse scrolled (386, 460) with delta (0, 0)
Screenshot: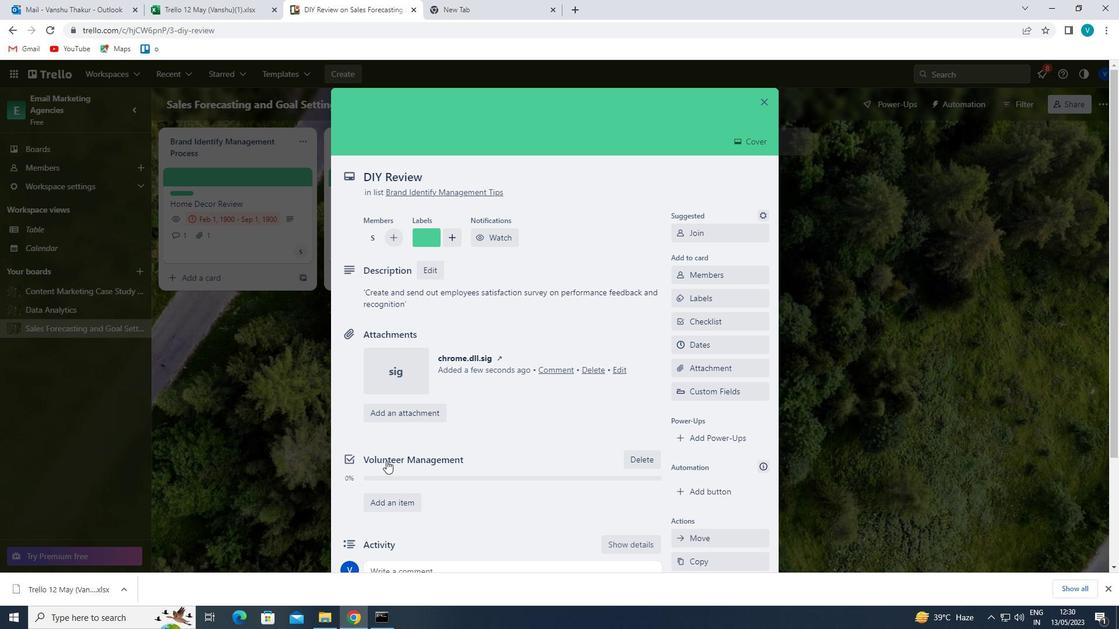 
Action: Mouse moved to (393, 454)
Screenshot: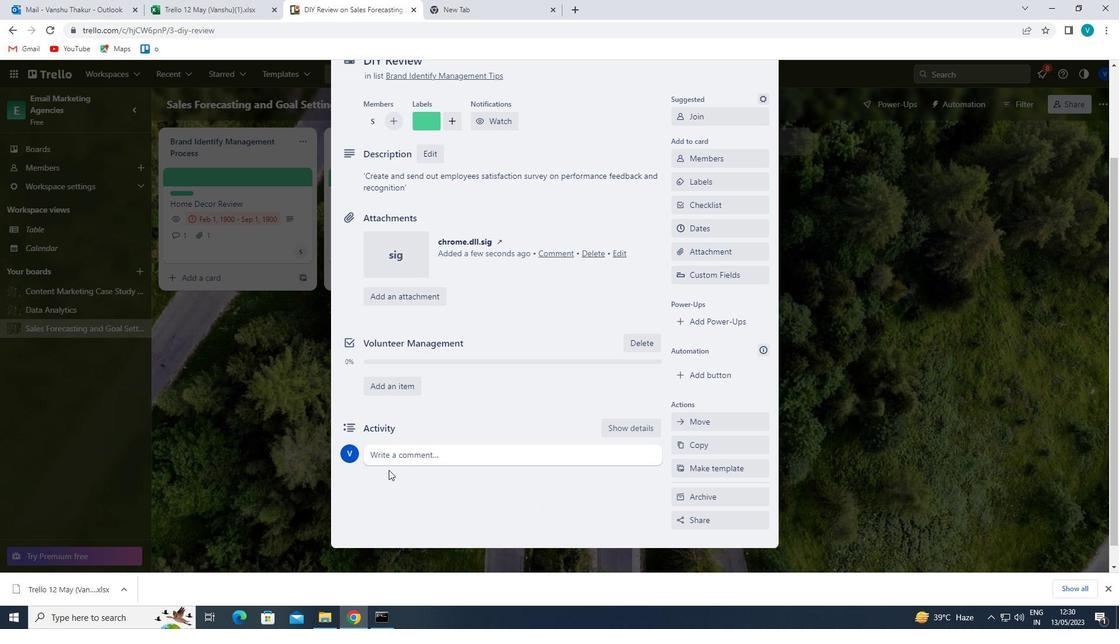 
Action: Mouse pressed left at (393, 454)
Screenshot: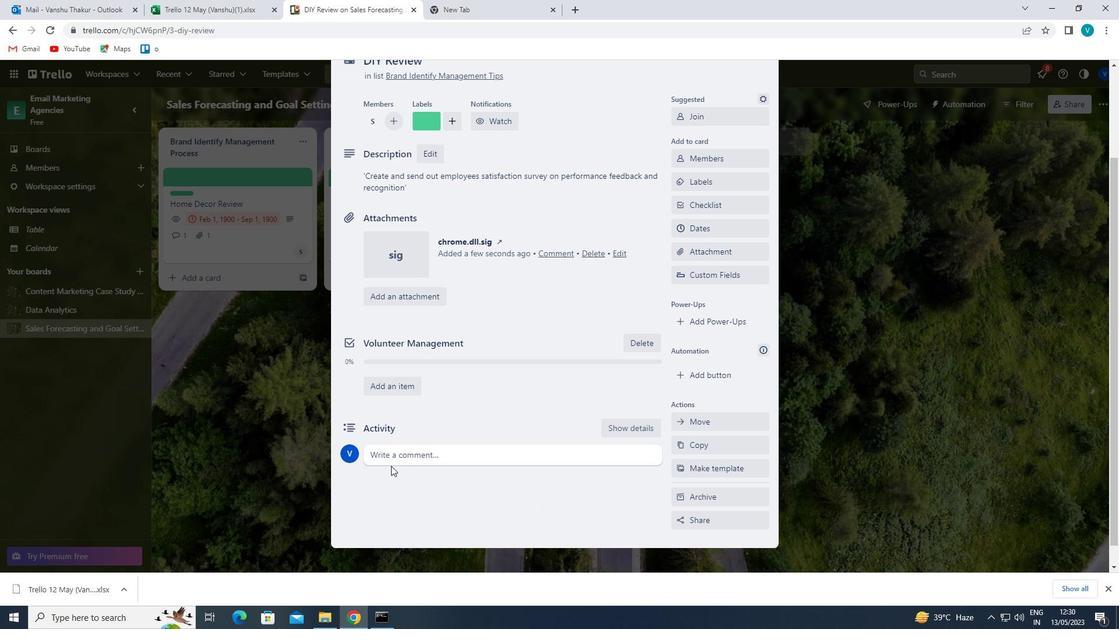 
Action: Key pressed '<Key.shift>LET<Key.space>US<Key.space>APPROACH<Key.space>THIS<Key.space>TASK<Key.space>WITH<Key.space>A<Key.space>SENSE<Key.space>OF<Key.space>OWNERSHIP<Key.space><Key.space><Key.backspace>AND<Key.space>PRIDE<Key.space><Key.backspace>,<Key.space>TAKING<Key.space>RESPONSIBILITY<Key.space>FOR<Key.space>ITS<Key.space>SUCCESS<Key.space>OT<Key.backspace>R<Key.space>FAILURE.'
Screenshot: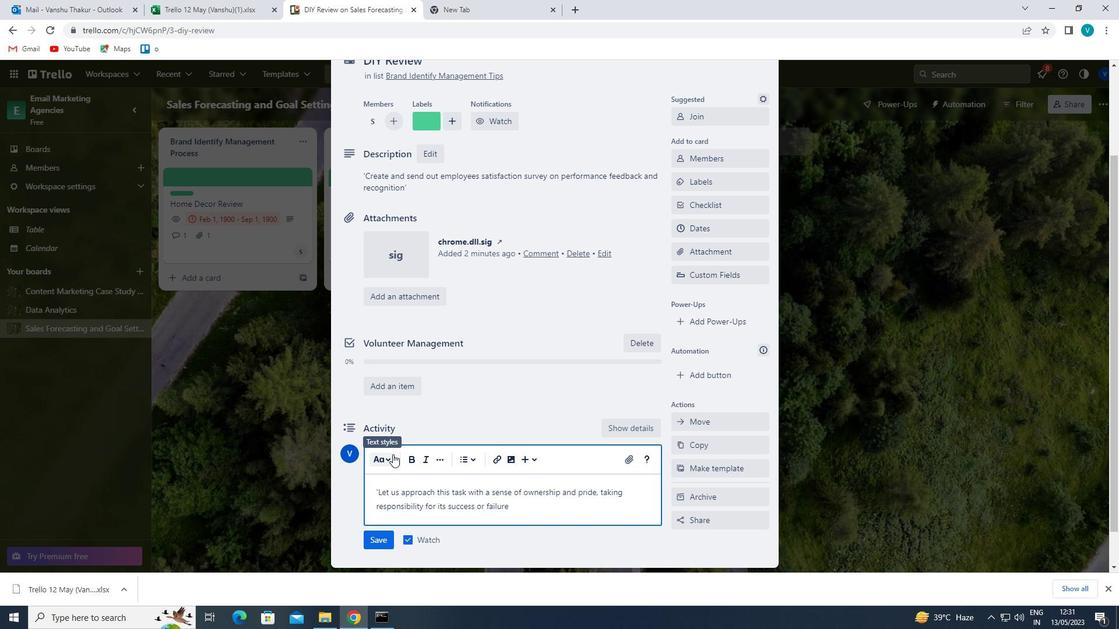 
Action: Mouse moved to (386, 538)
Screenshot: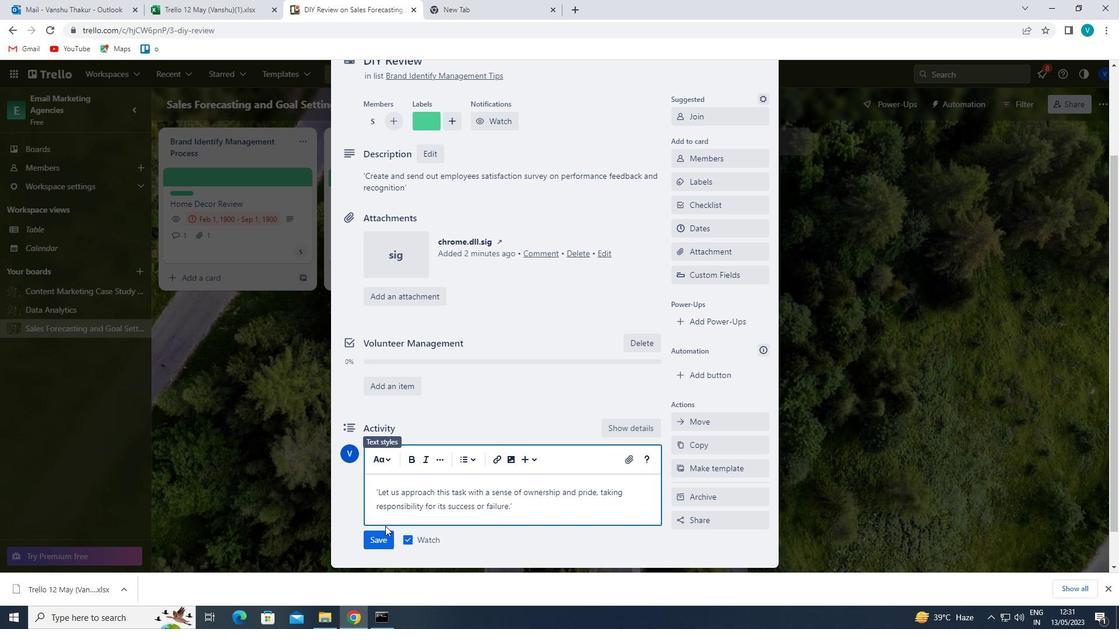 
Action: Mouse pressed left at (386, 538)
Screenshot: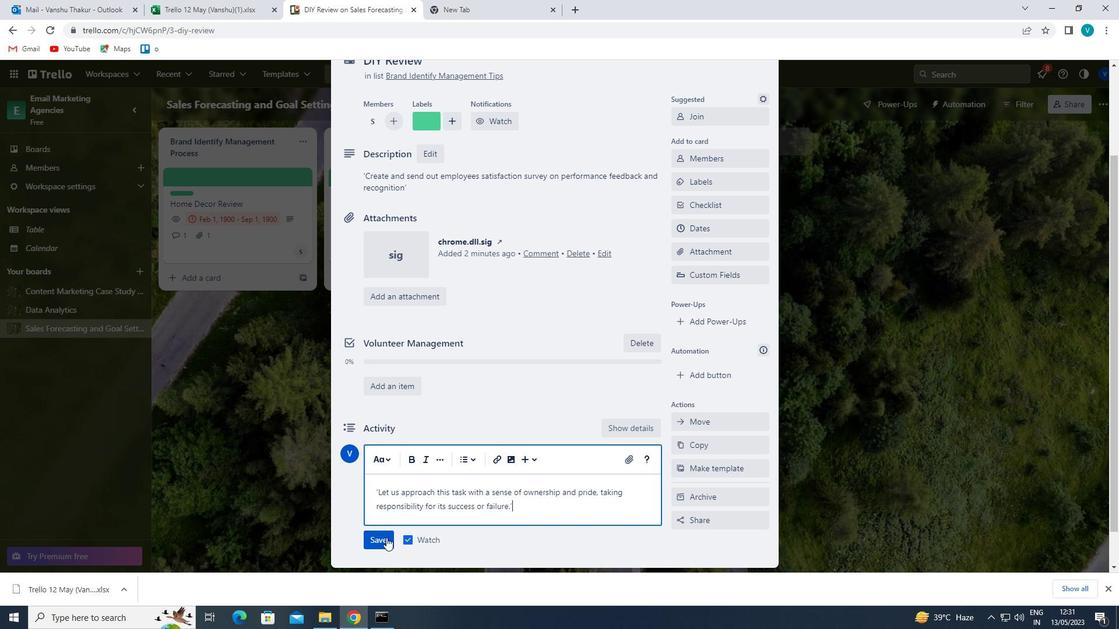 
Action: Mouse moved to (707, 237)
Screenshot: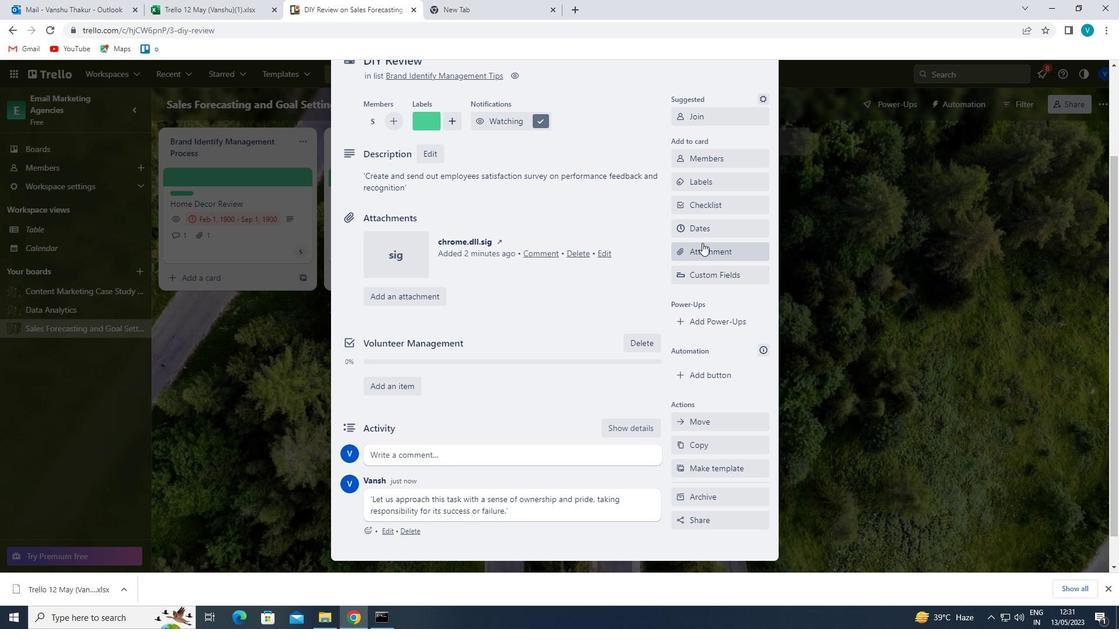 
Action: Mouse pressed left at (707, 237)
Screenshot: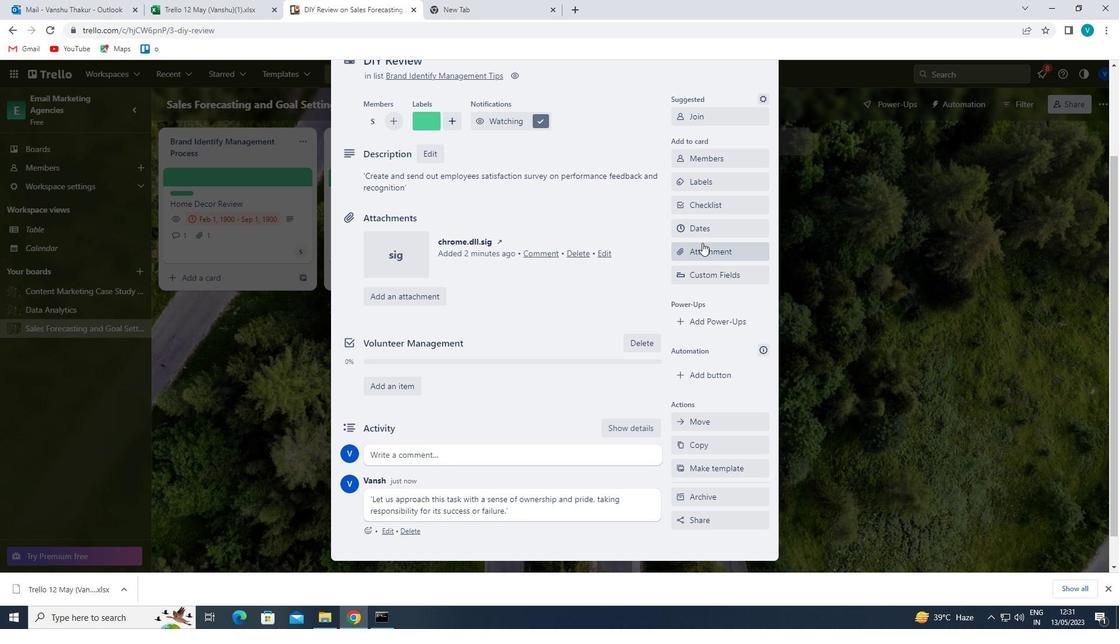 
Action: Mouse moved to (713, 231)
Screenshot: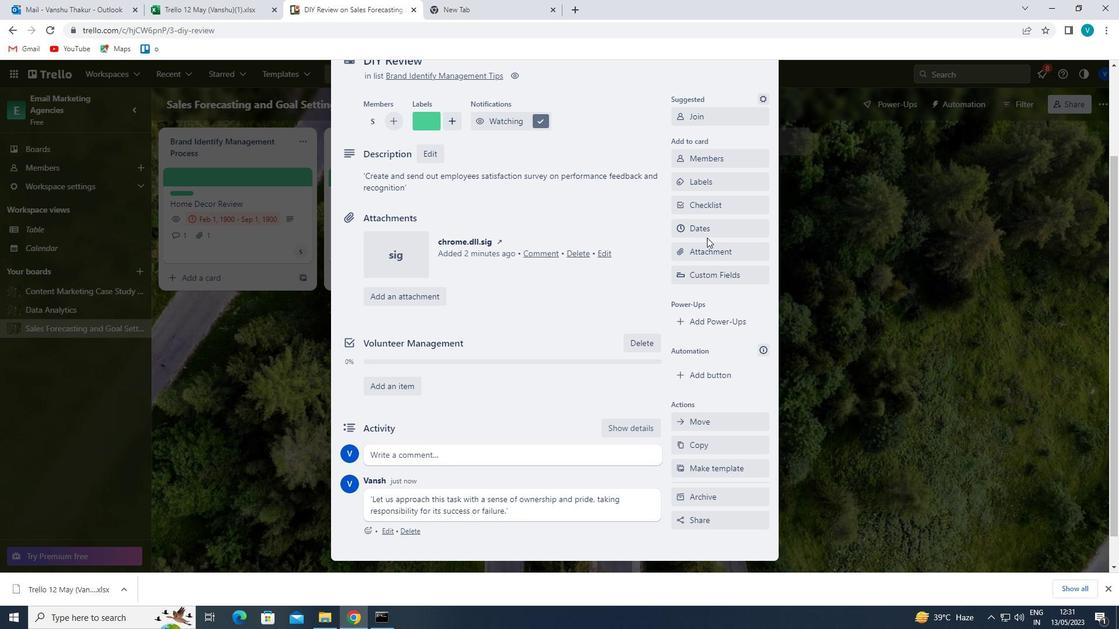 
Action: Mouse pressed left at (713, 231)
Screenshot: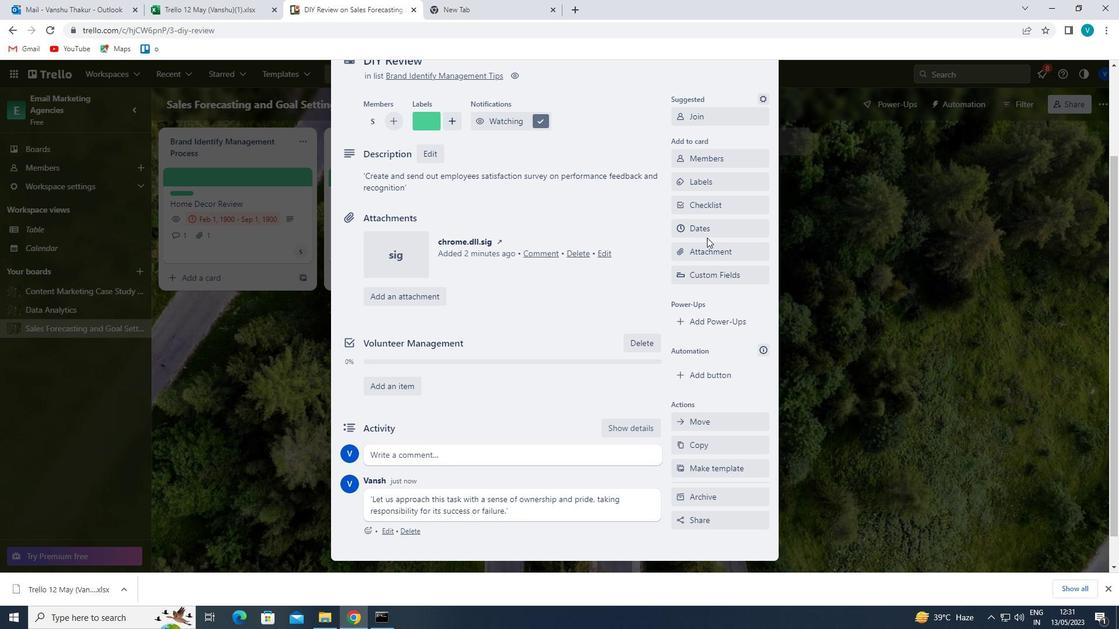 
Action: Mouse moved to (677, 322)
Screenshot: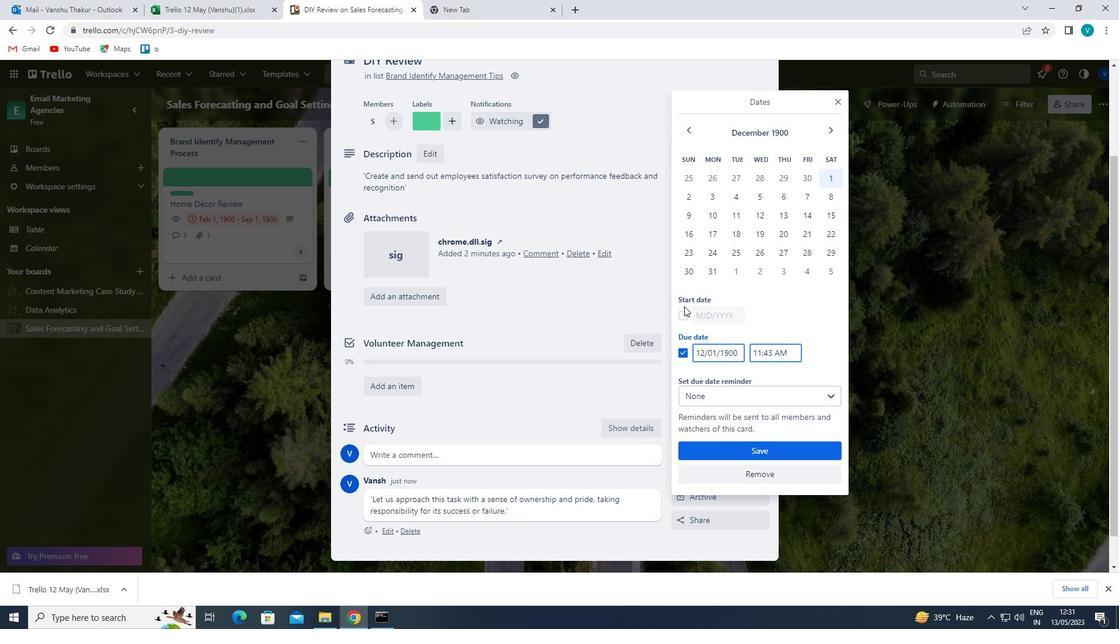 
Action: Mouse pressed left at (677, 322)
Screenshot: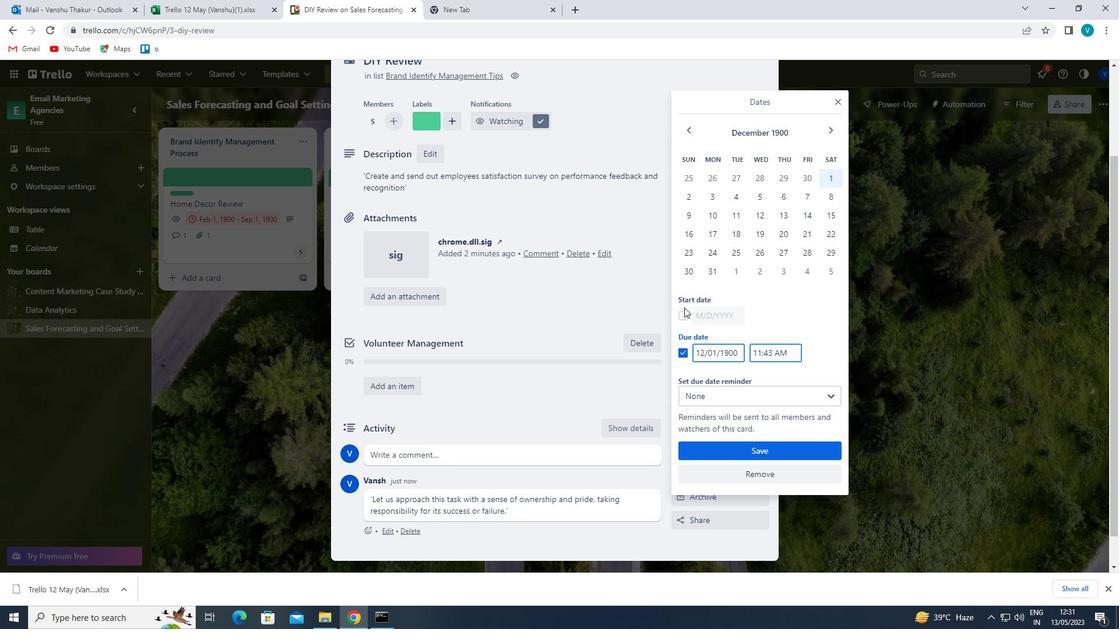 
Action: Mouse moved to (680, 318)
Screenshot: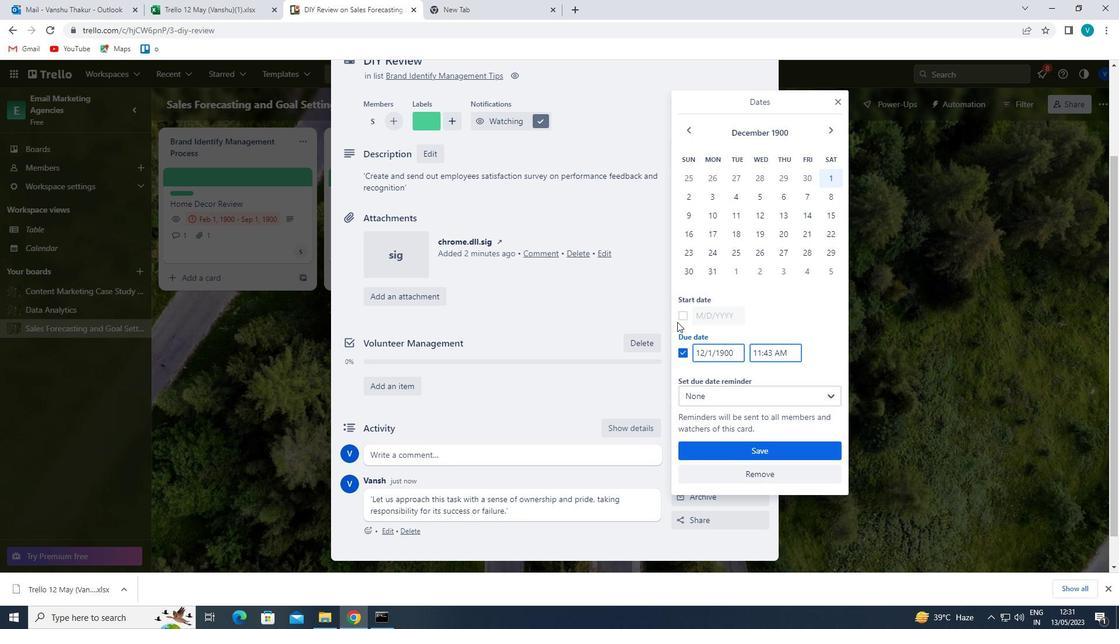 
Action: Mouse pressed left at (680, 318)
Screenshot: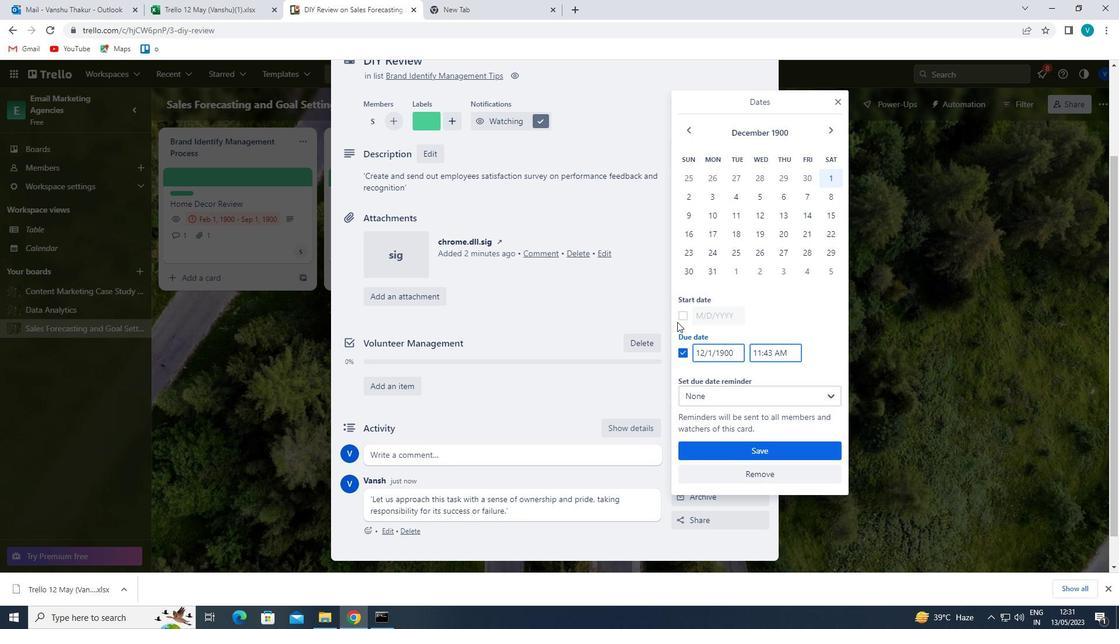 
Action: Mouse moved to (706, 309)
Screenshot: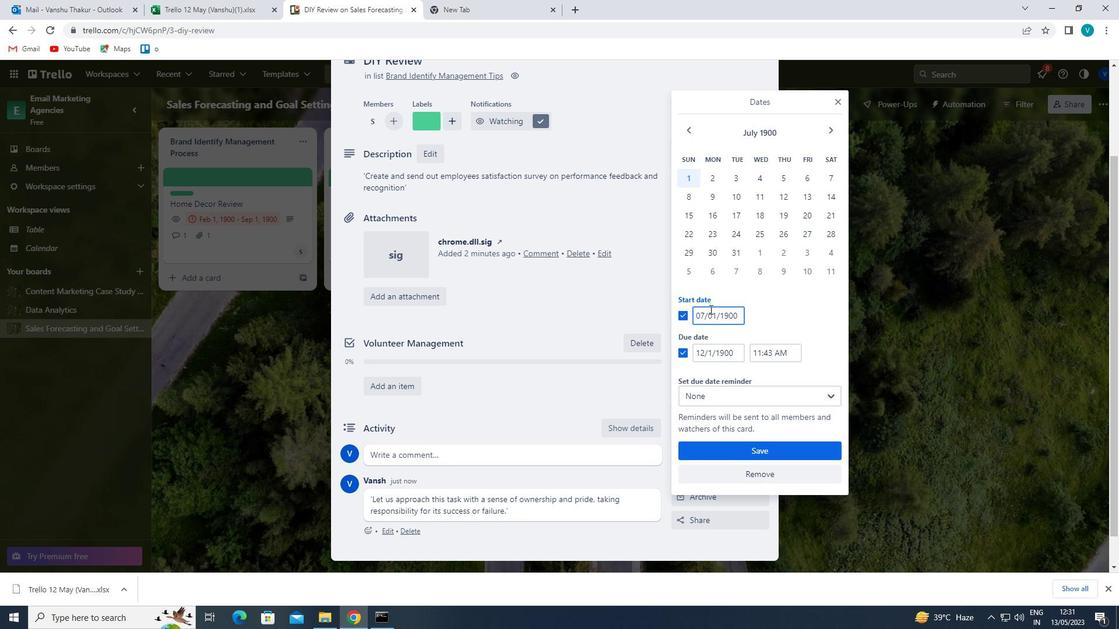 
Action: Mouse pressed left at (706, 309)
Screenshot: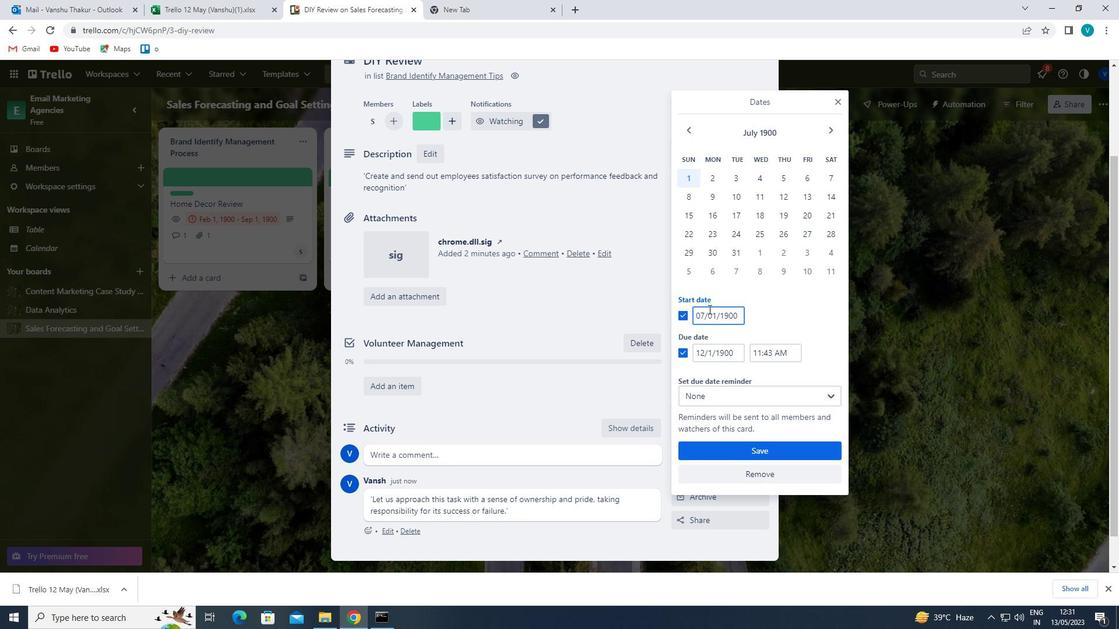
Action: Mouse moved to (701, 313)
Screenshot: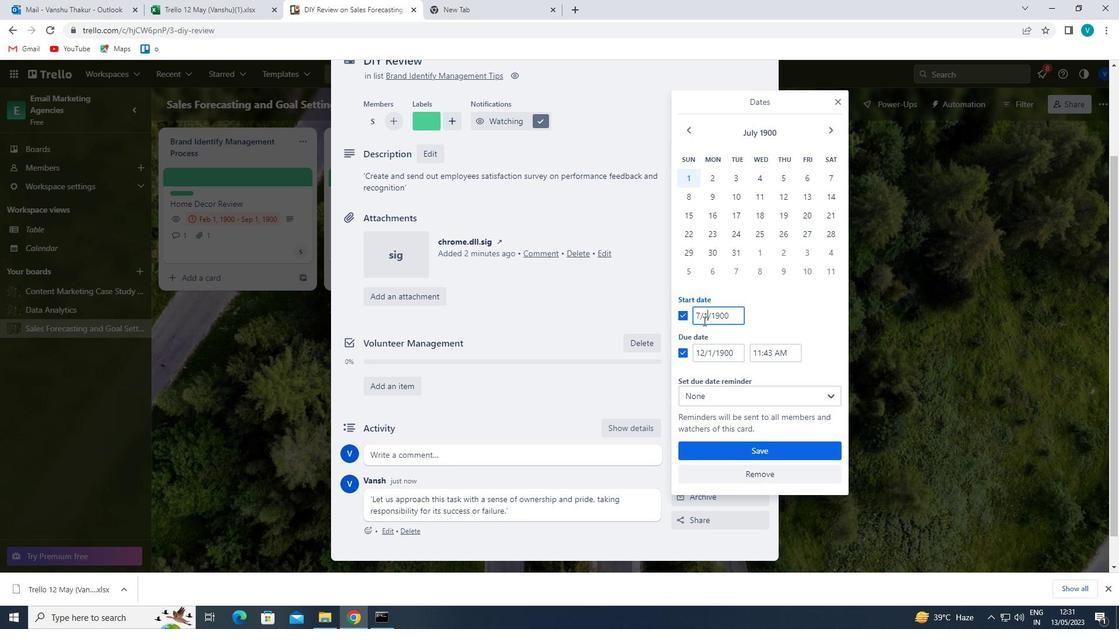 
Action: Mouse pressed left at (701, 313)
Screenshot: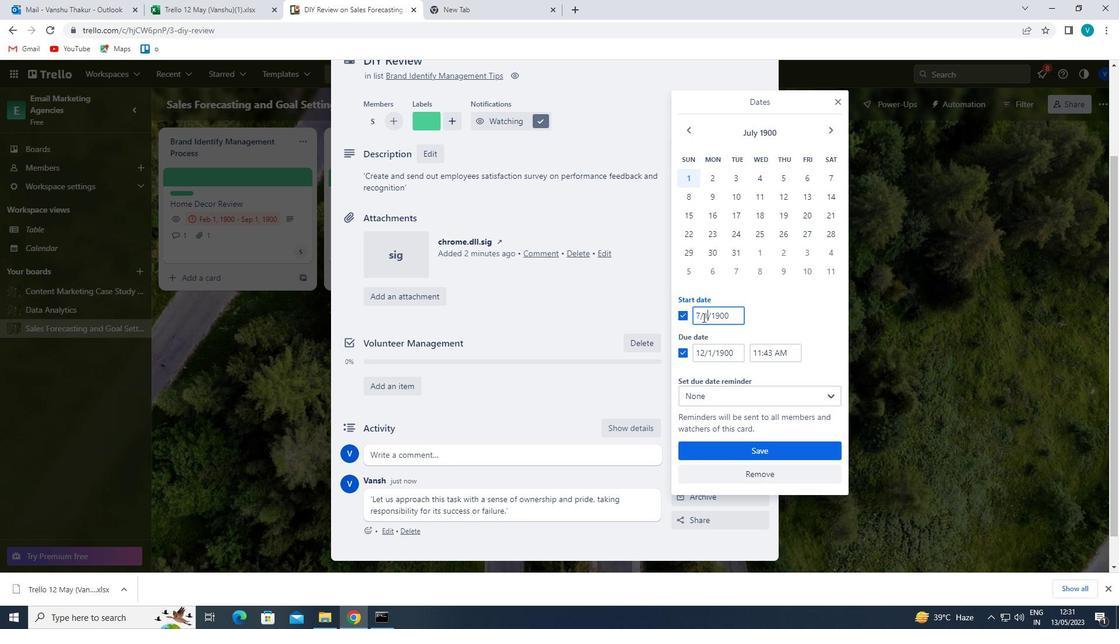 
Action: Mouse moved to (693, 328)
Screenshot: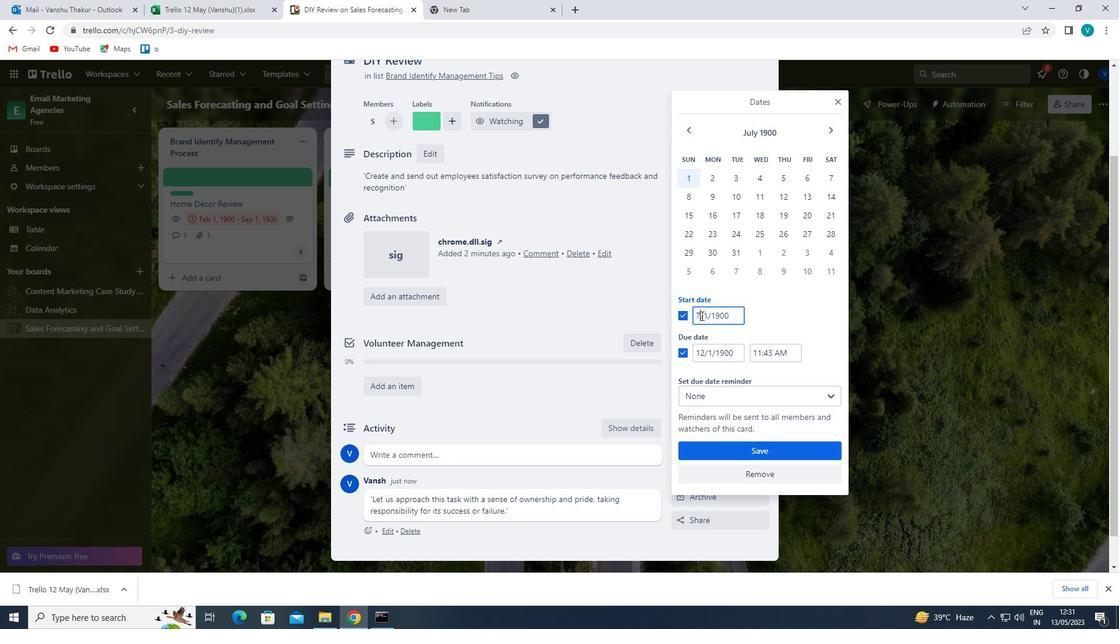 
Action: Key pressed <Key.backspace>8
Screenshot: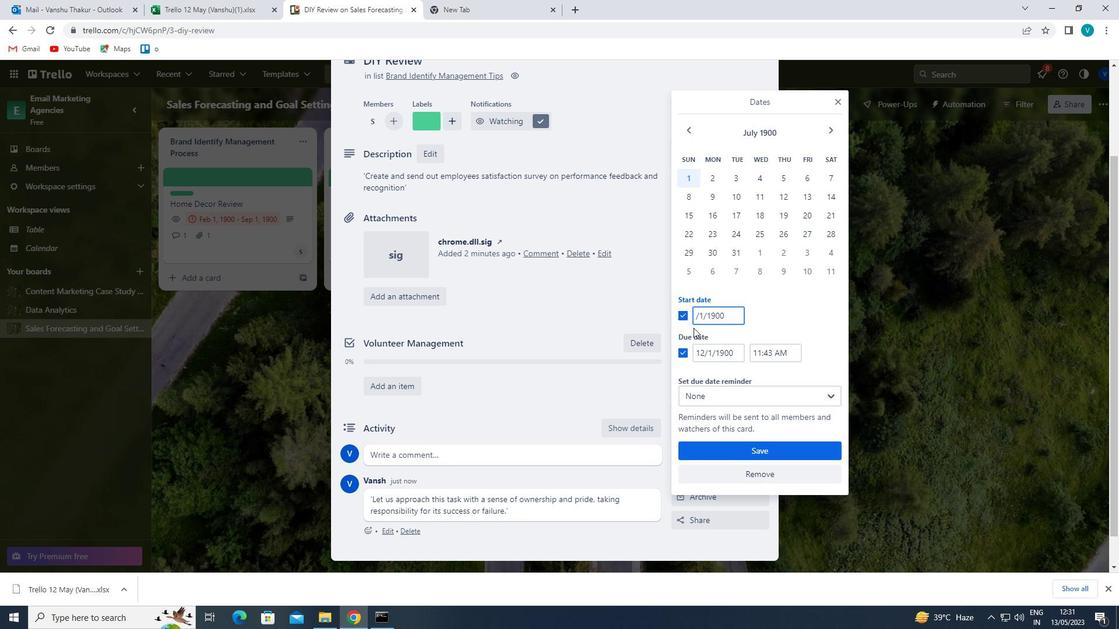 
Action: Mouse moved to (703, 352)
Screenshot: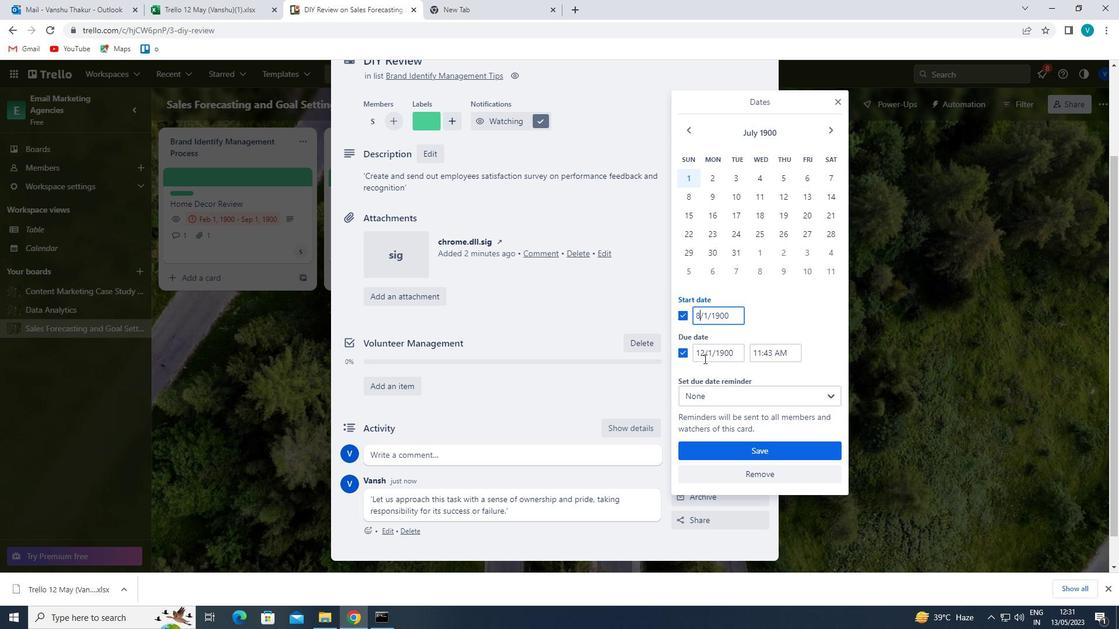 
Action: Mouse pressed left at (703, 352)
Screenshot: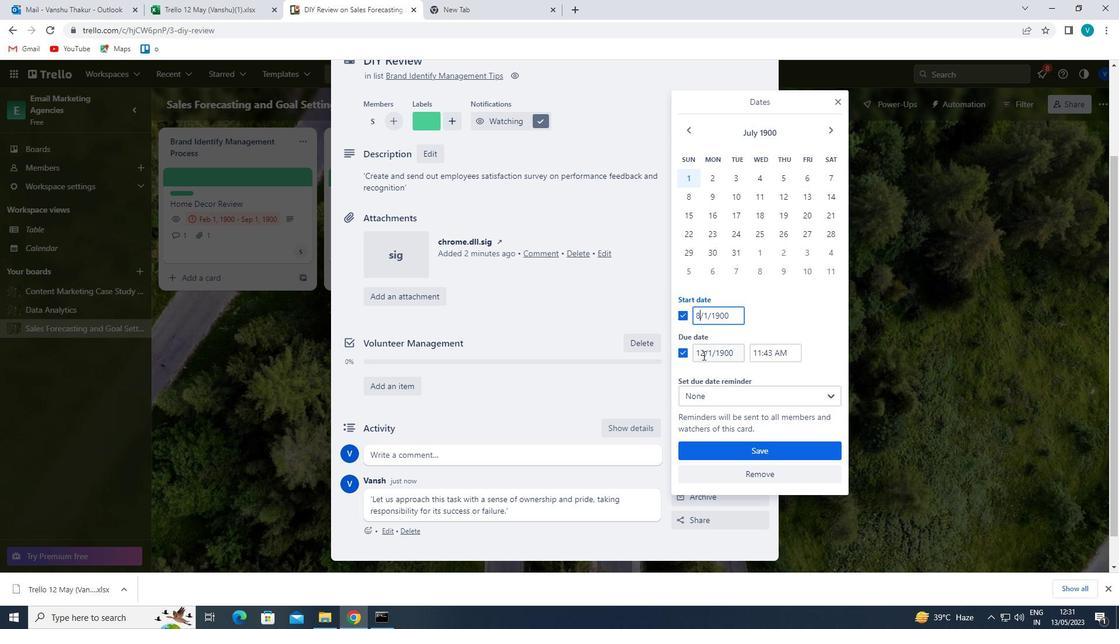 
Action: Mouse moved to (703, 362)
Screenshot: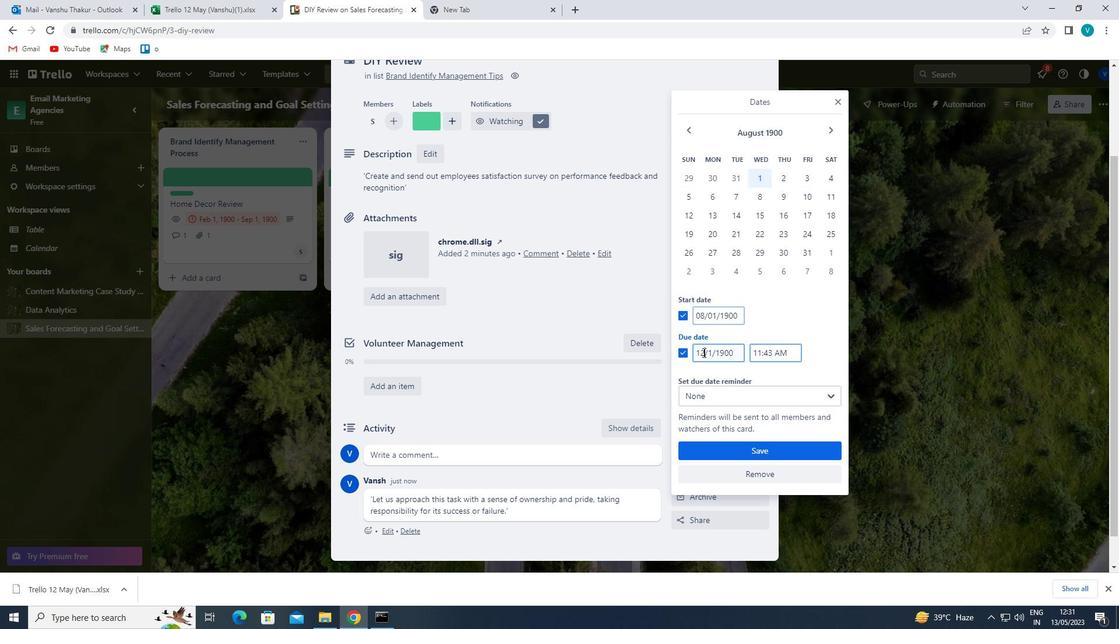 
Action: Key pressed <Key.backspace>5
Screenshot: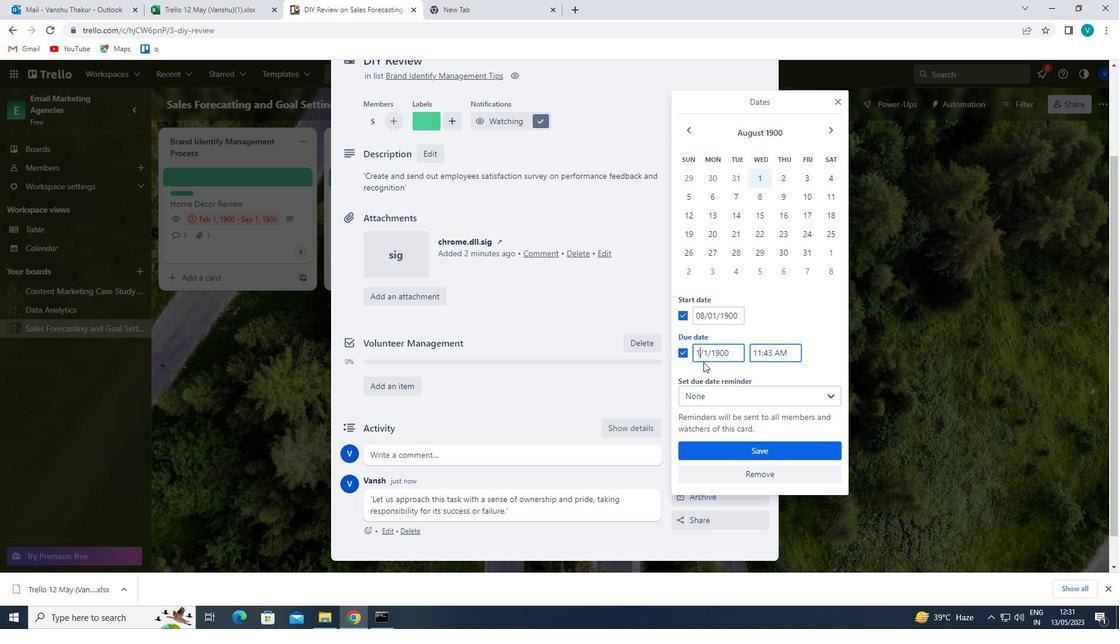 
Action: Mouse moved to (731, 453)
Screenshot: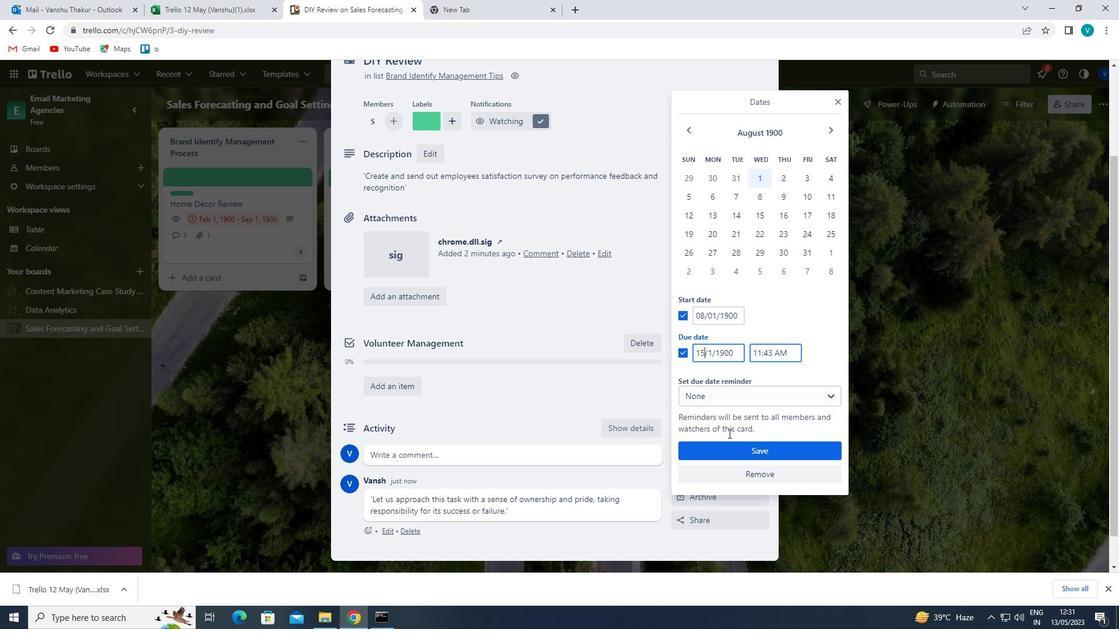 
Action: Mouse pressed left at (731, 453)
Screenshot: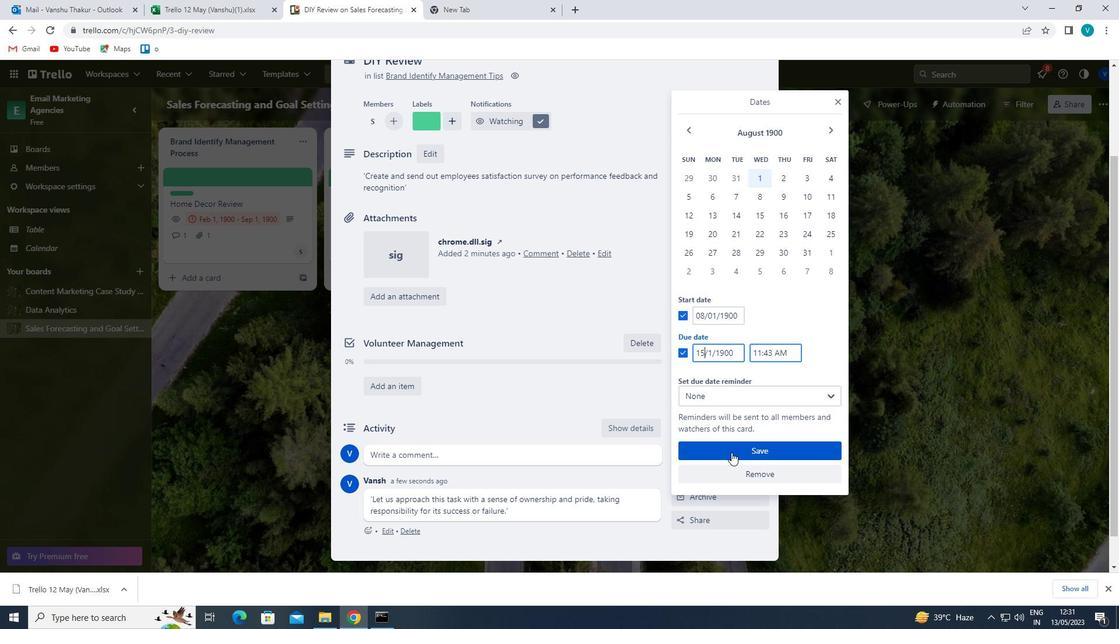 
